 Task: Start in the project BayTech the sprint 'API Management Sprint', with a duration of 2 weeks. Start in the project BayTech the sprint 'API Management Sprint', with a duration of 1 week. Start in the project BayTech the sprint 'API Management Sprint', with a duration of 3 weeks
Action: Mouse moved to (207, 63)
Screenshot: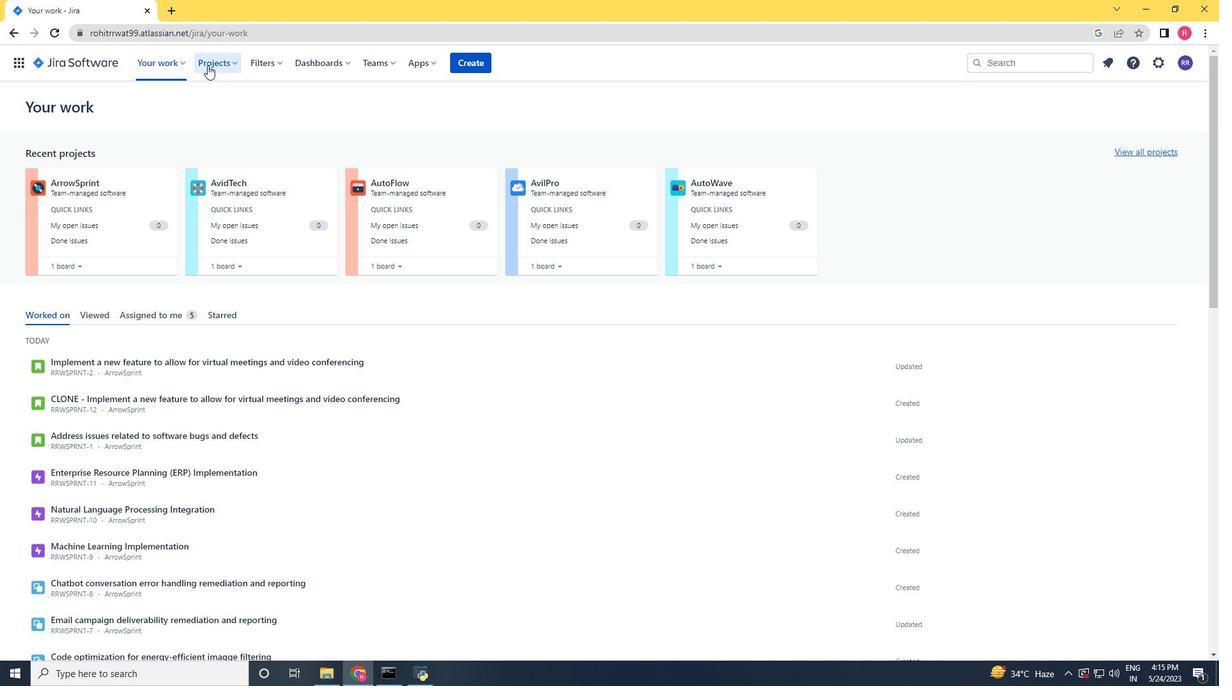 
Action: Mouse pressed left at (207, 63)
Screenshot: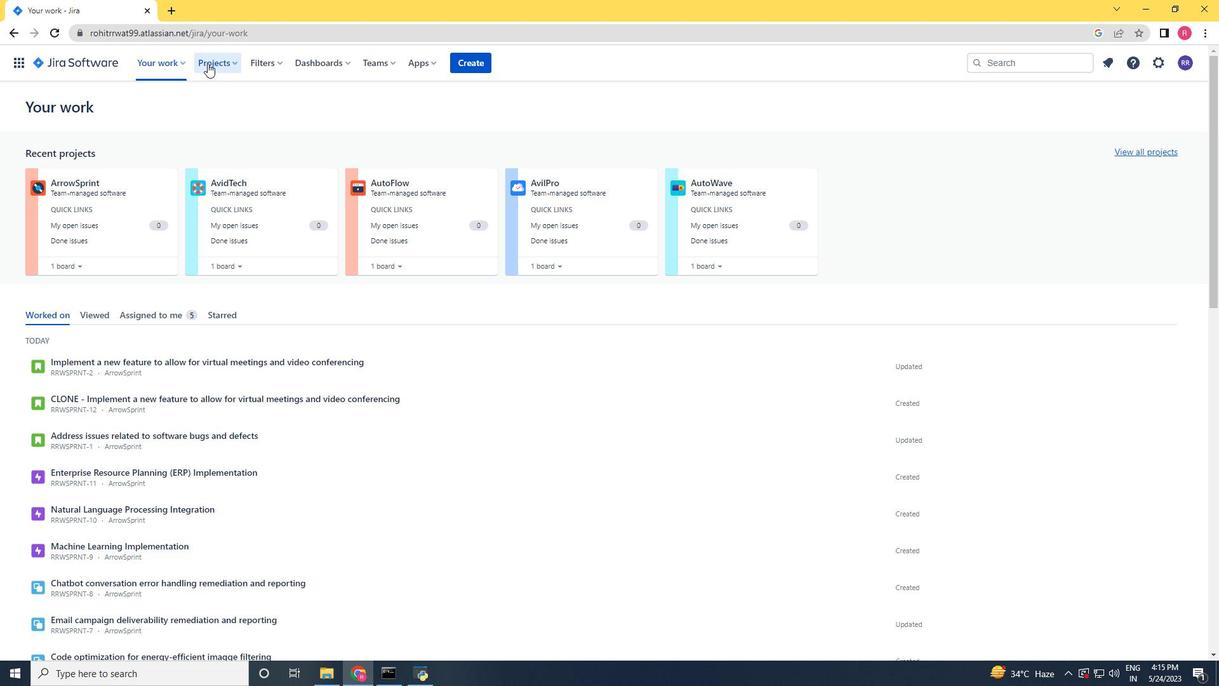 
Action: Mouse moved to (227, 123)
Screenshot: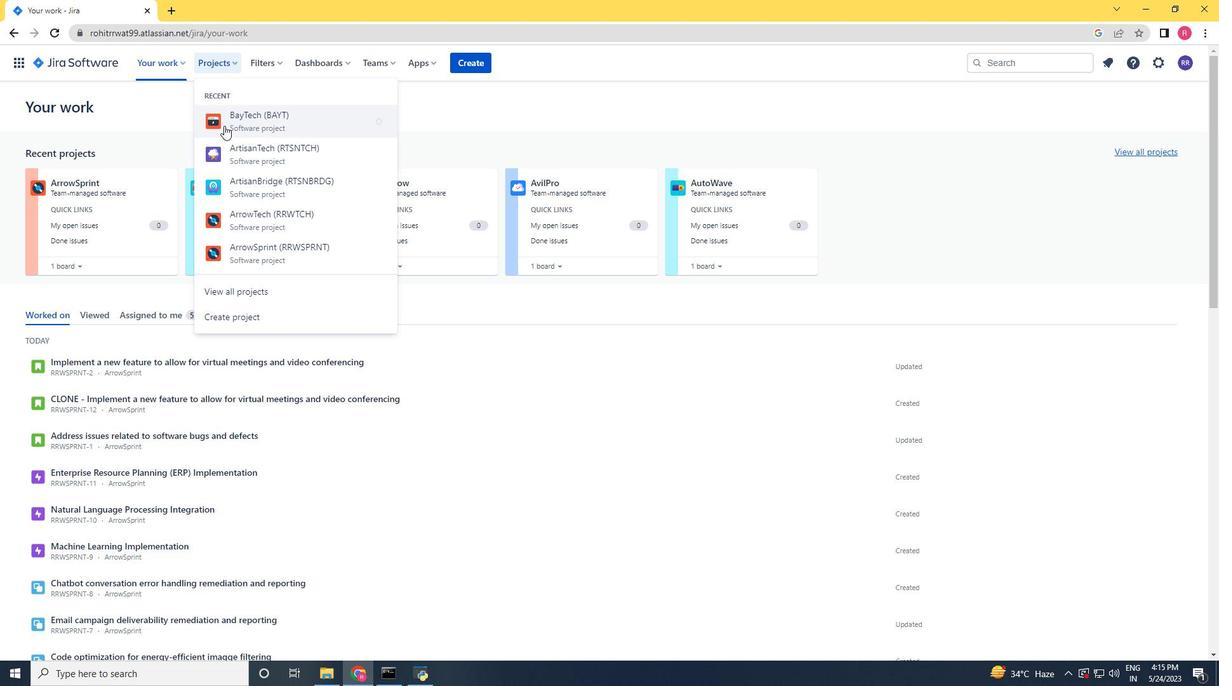 
Action: Mouse pressed left at (227, 123)
Screenshot: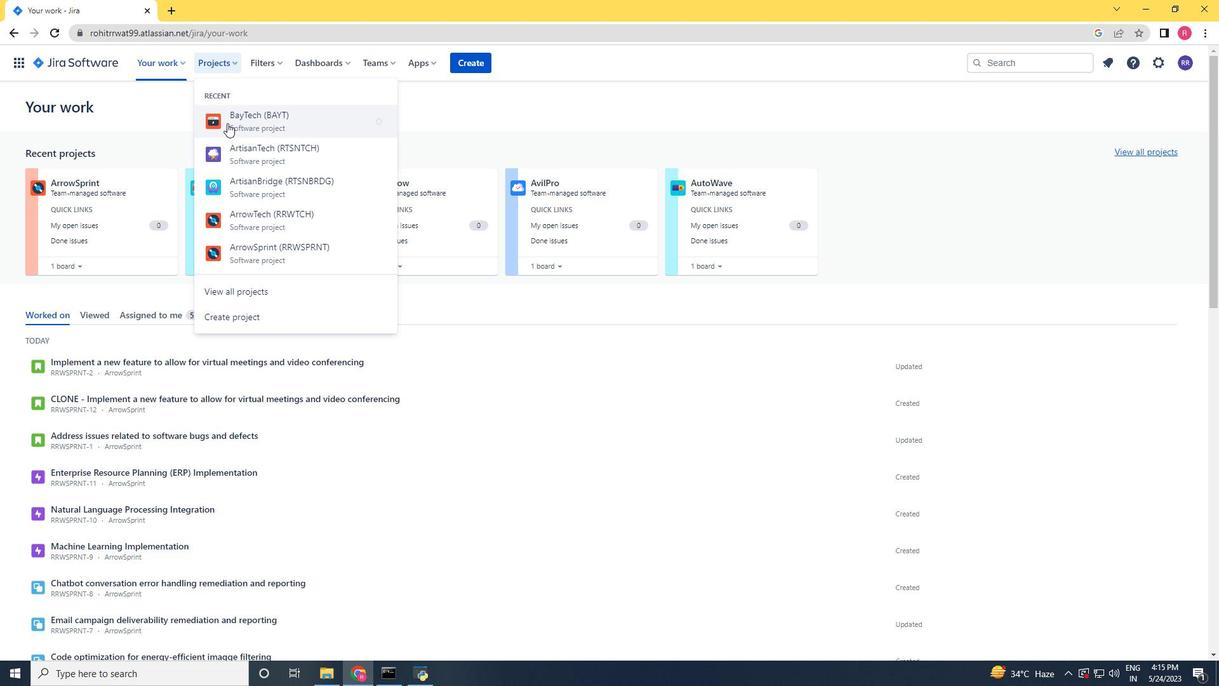 
Action: Mouse moved to (62, 195)
Screenshot: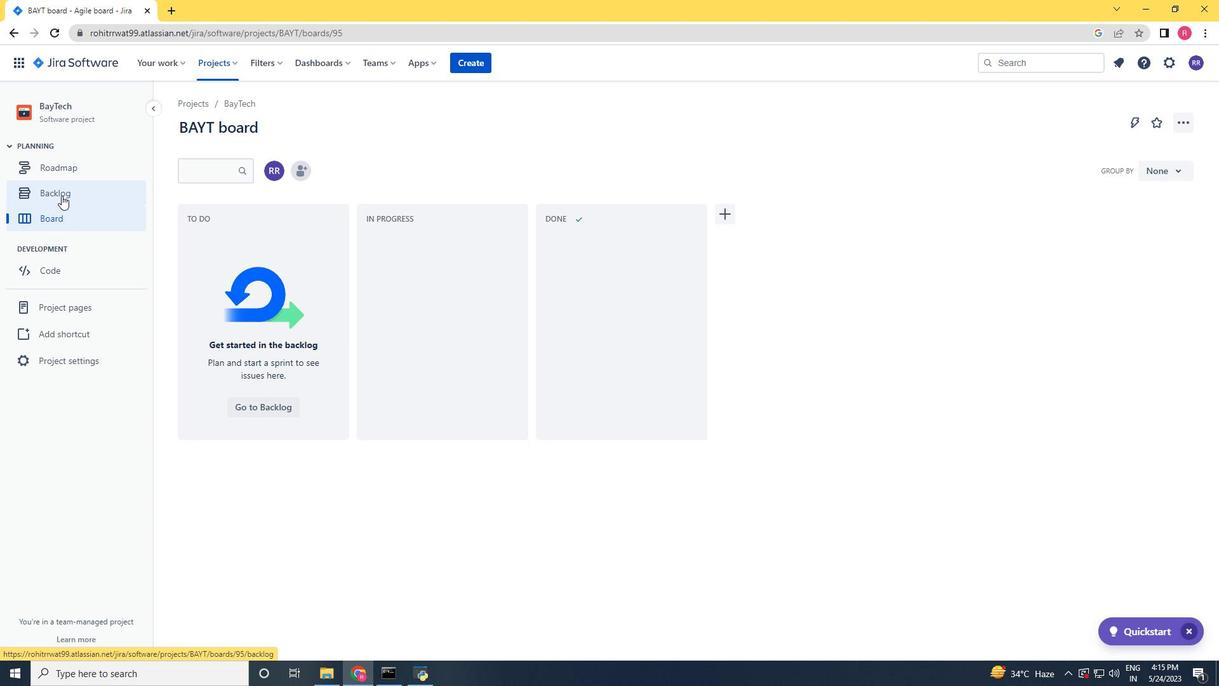 
Action: Mouse pressed left at (62, 195)
Screenshot: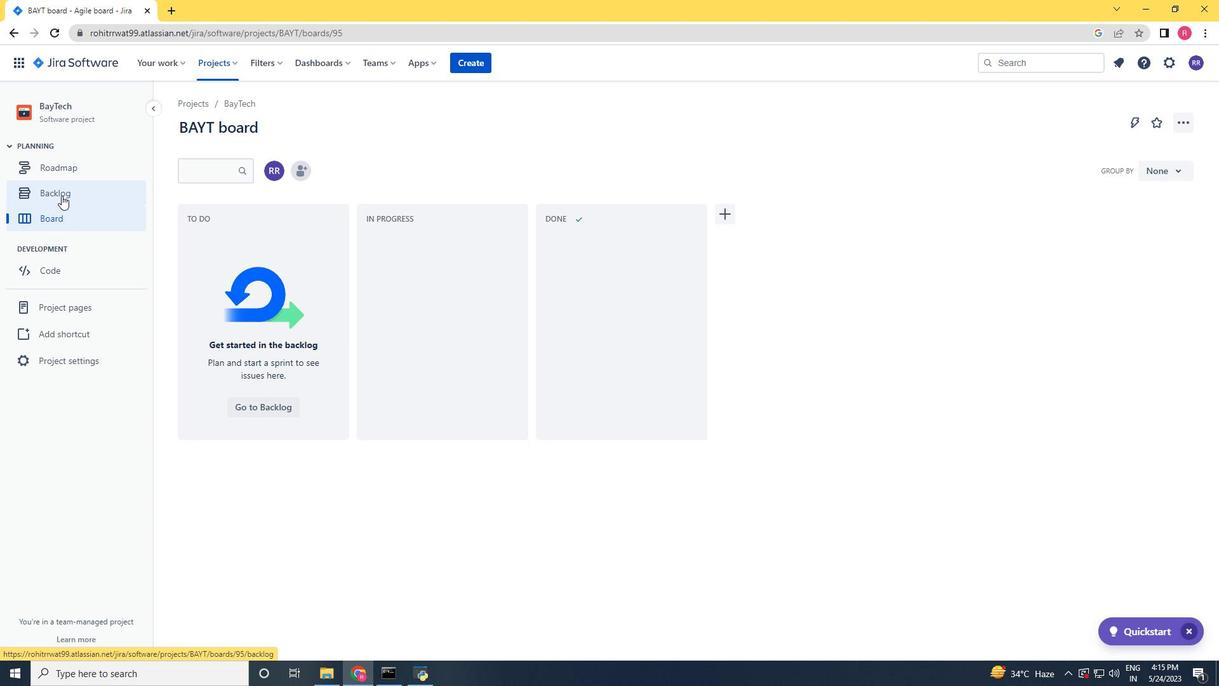 
Action: Mouse moved to (1102, 197)
Screenshot: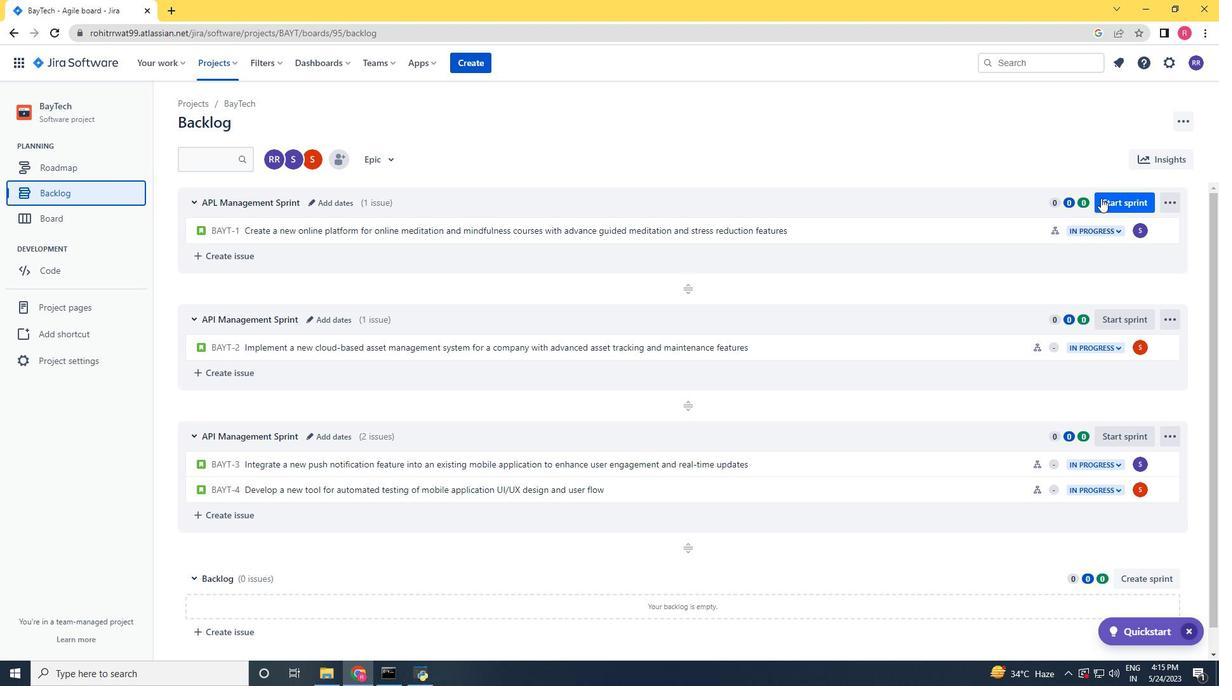 
Action: Mouse pressed left at (1102, 197)
Screenshot: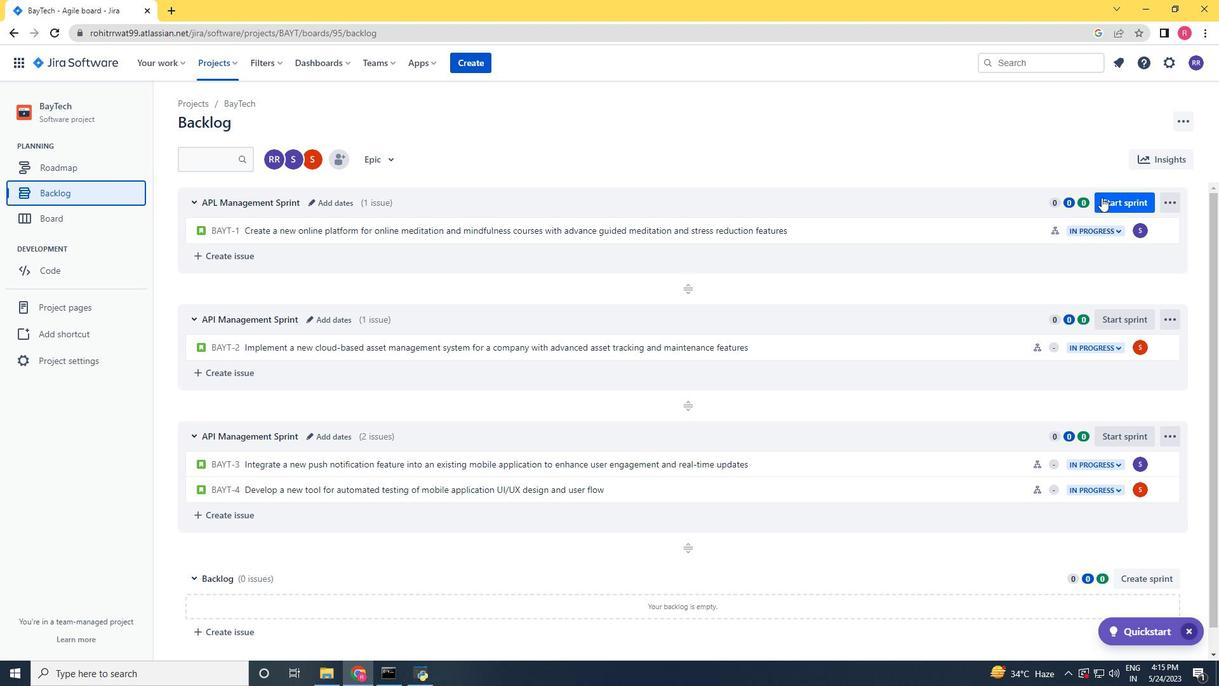 
Action: Mouse moved to (541, 220)
Screenshot: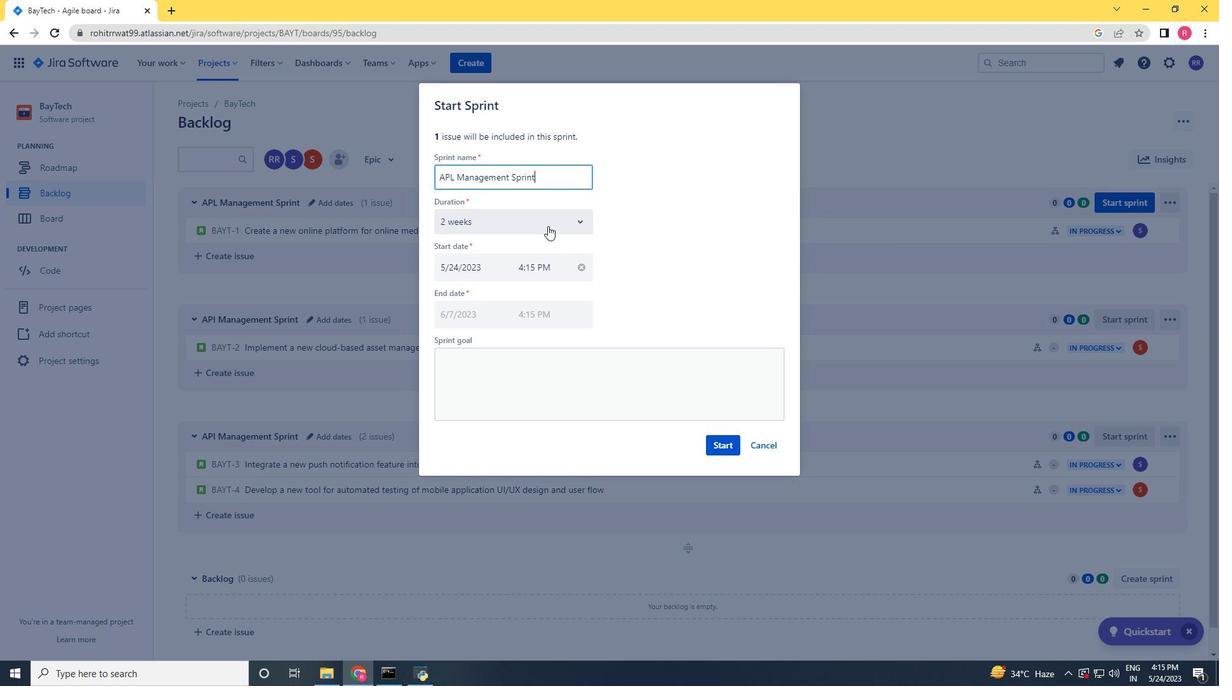 
Action: Mouse pressed left at (541, 220)
Screenshot: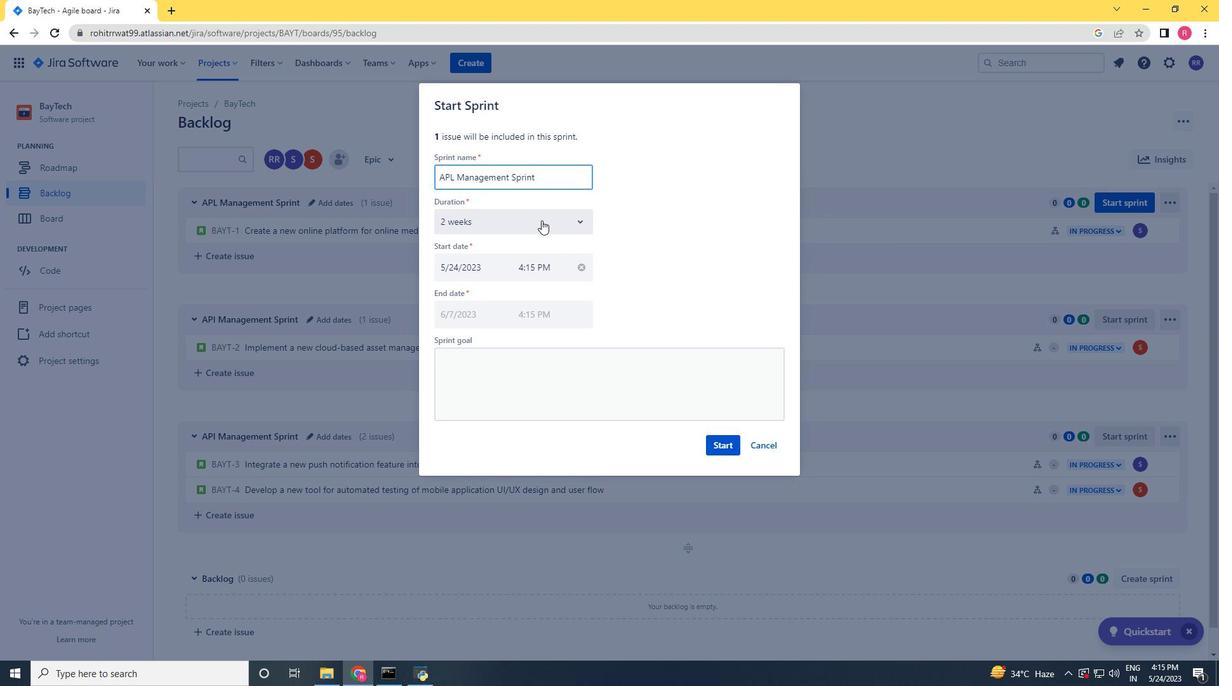 
Action: Mouse moved to (502, 275)
Screenshot: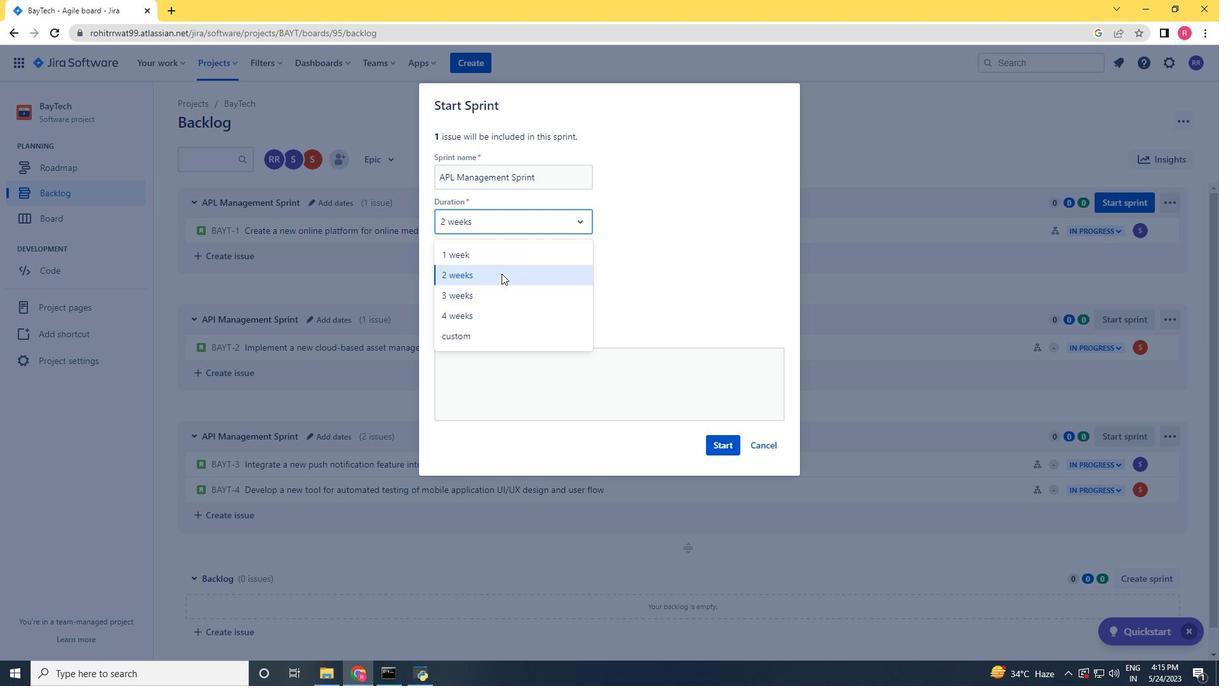 
Action: Mouse pressed left at (502, 275)
Screenshot: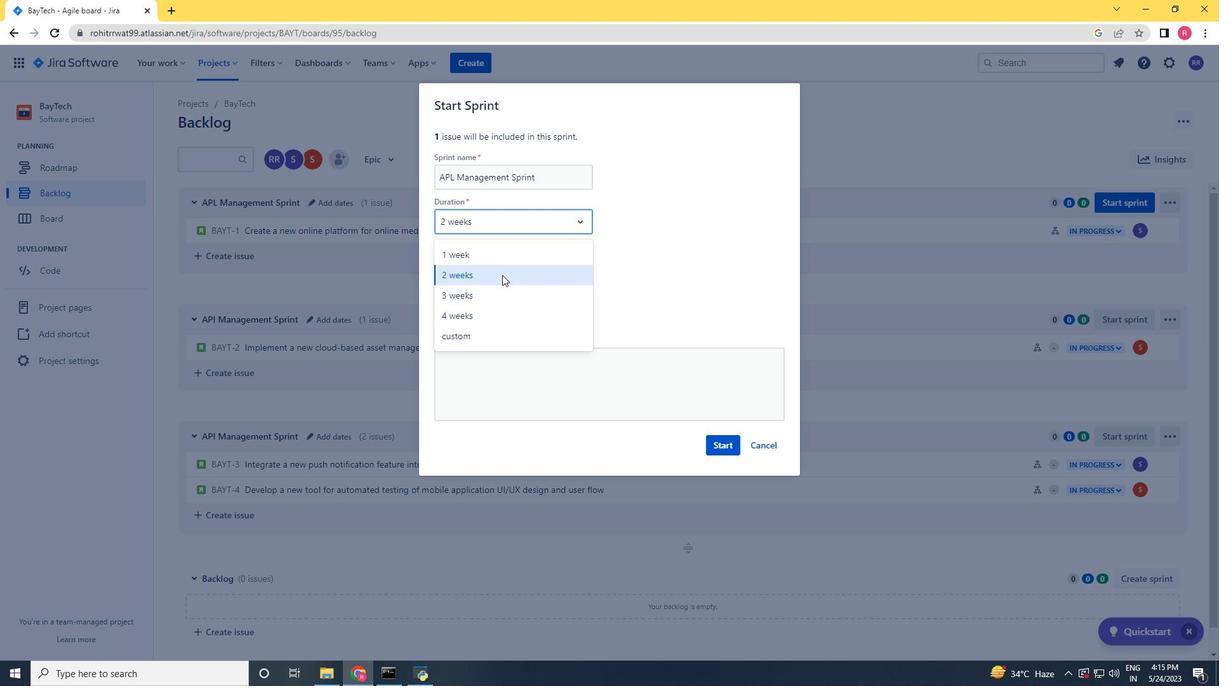 
Action: Mouse moved to (724, 440)
Screenshot: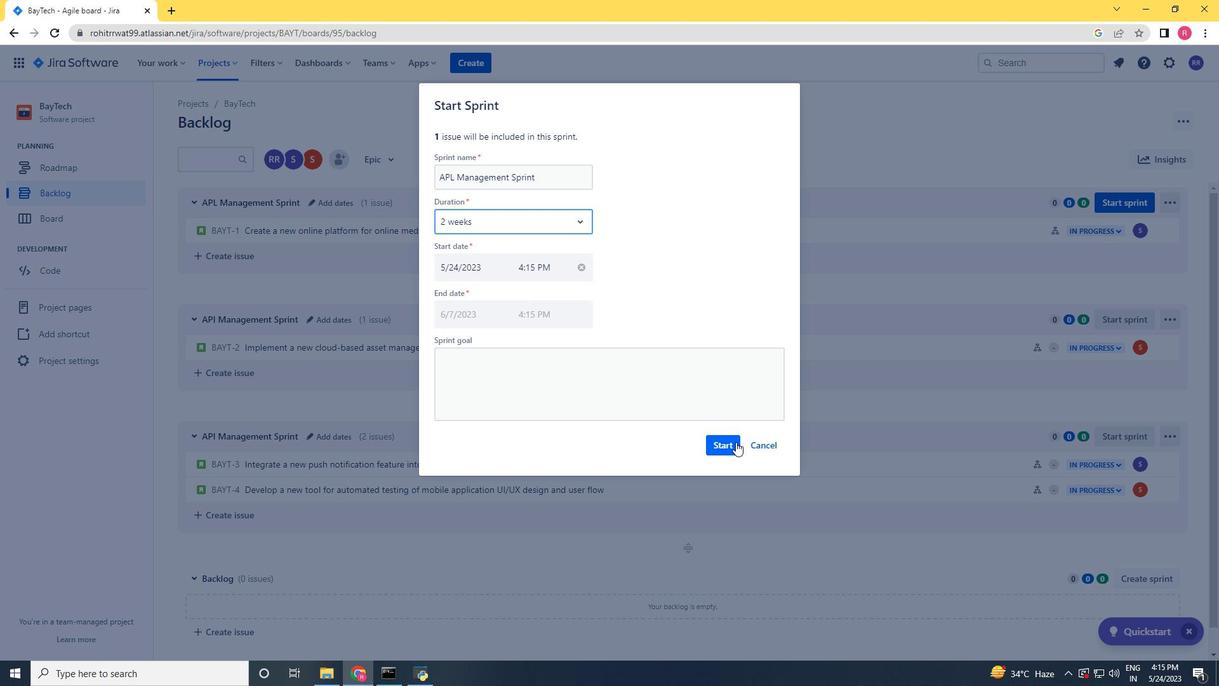 
Action: Mouse pressed left at (724, 440)
Screenshot: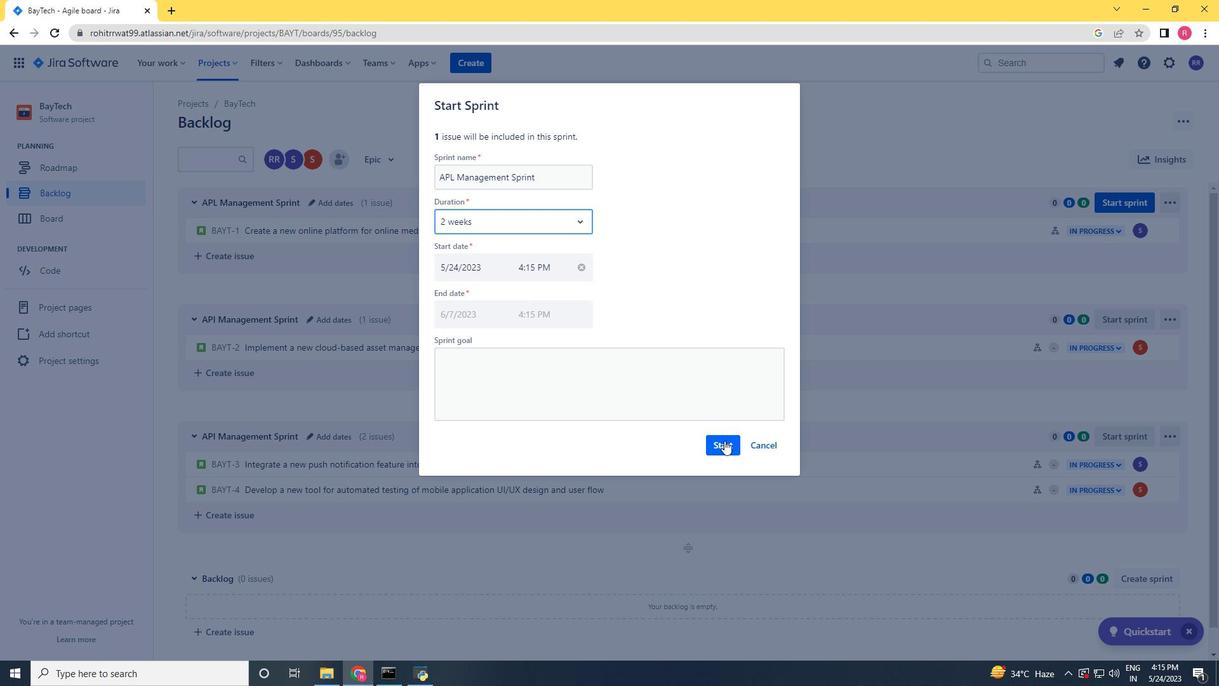 
Action: Mouse moved to (68, 198)
Screenshot: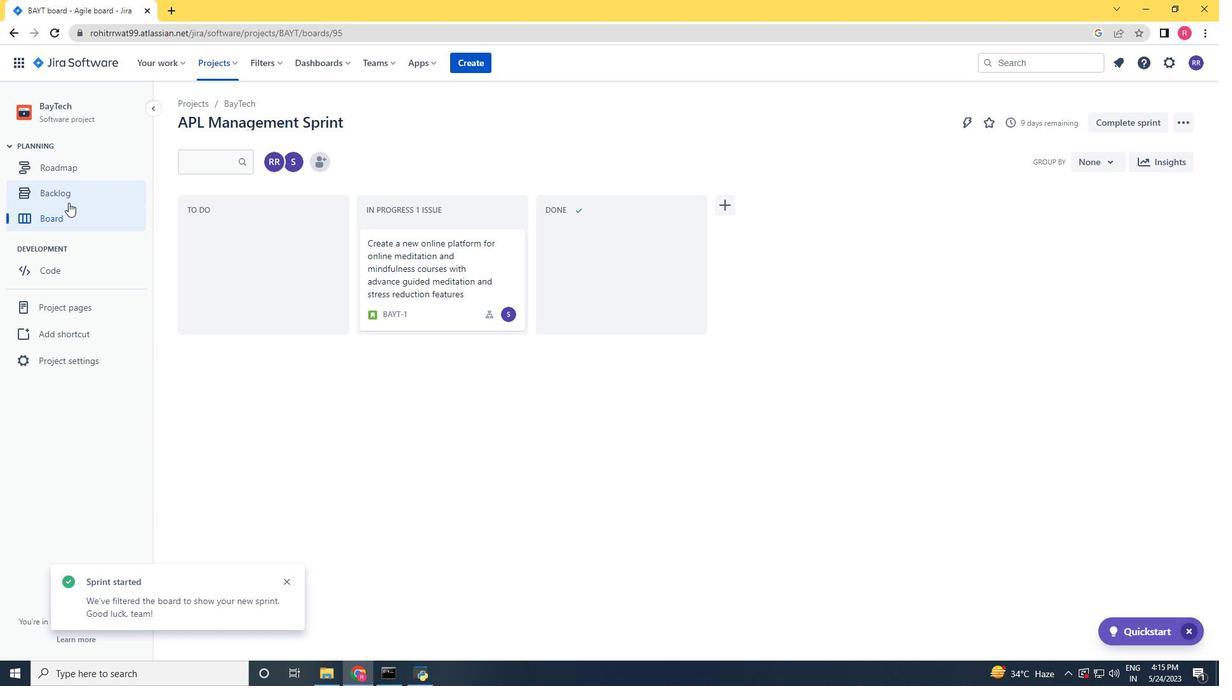 
Action: Mouse pressed left at (68, 198)
Screenshot: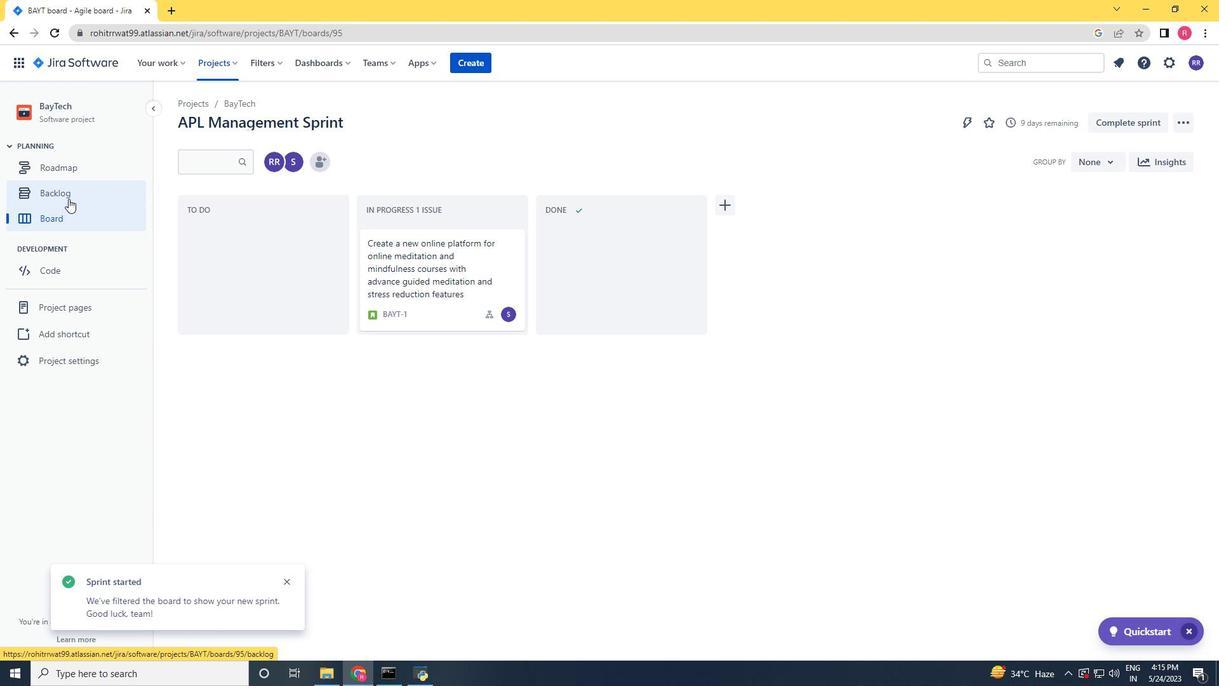 
Action: Mouse moved to (1129, 325)
Screenshot: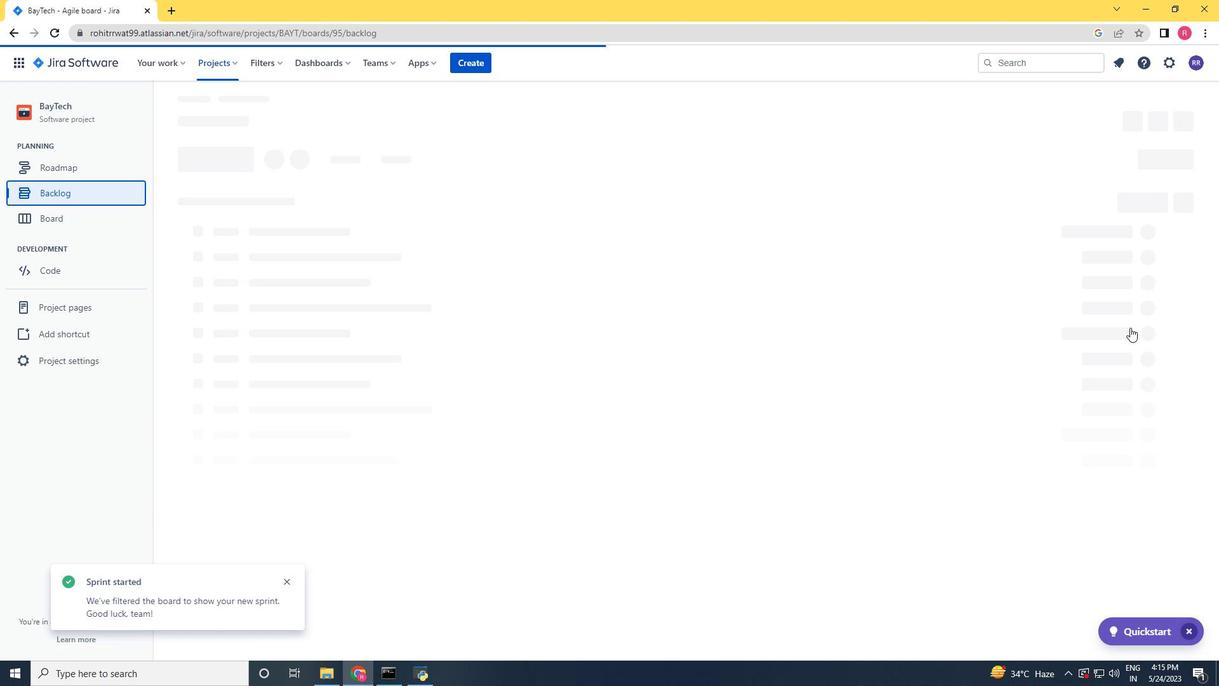 
Action: Mouse scrolled (1129, 325) with delta (0, 0)
Screenshot: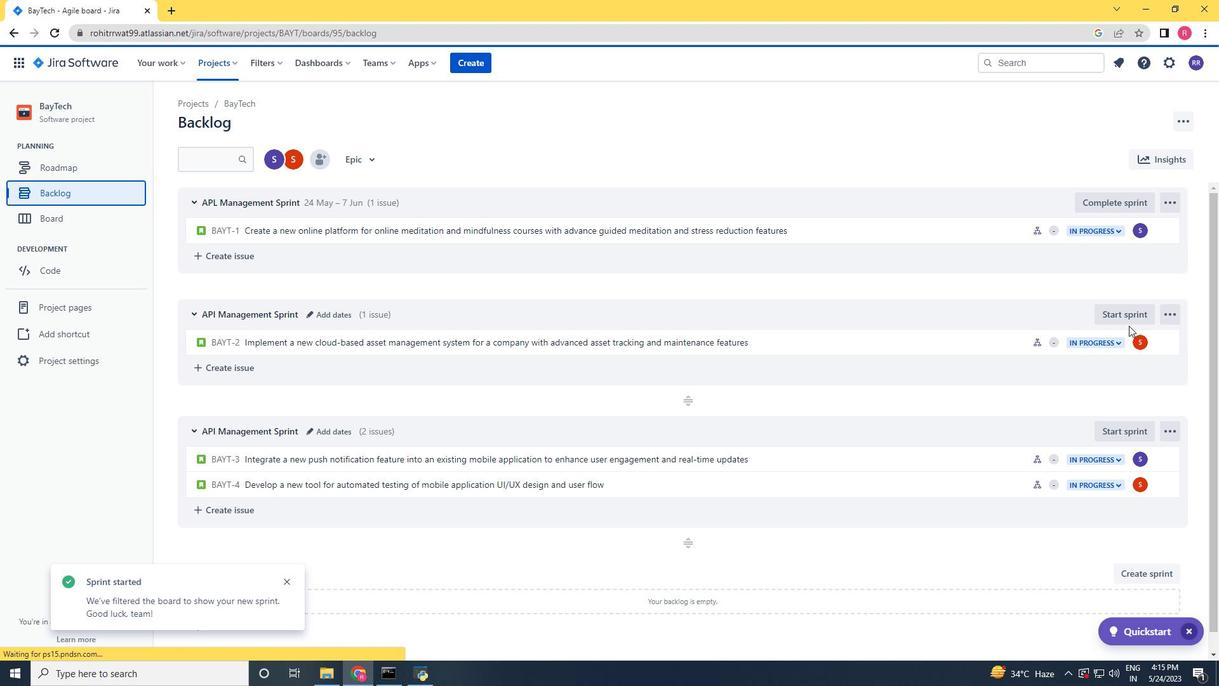 
Action: Mouse scrolled (1129, 325) with delta (0, 0)
Screenshot: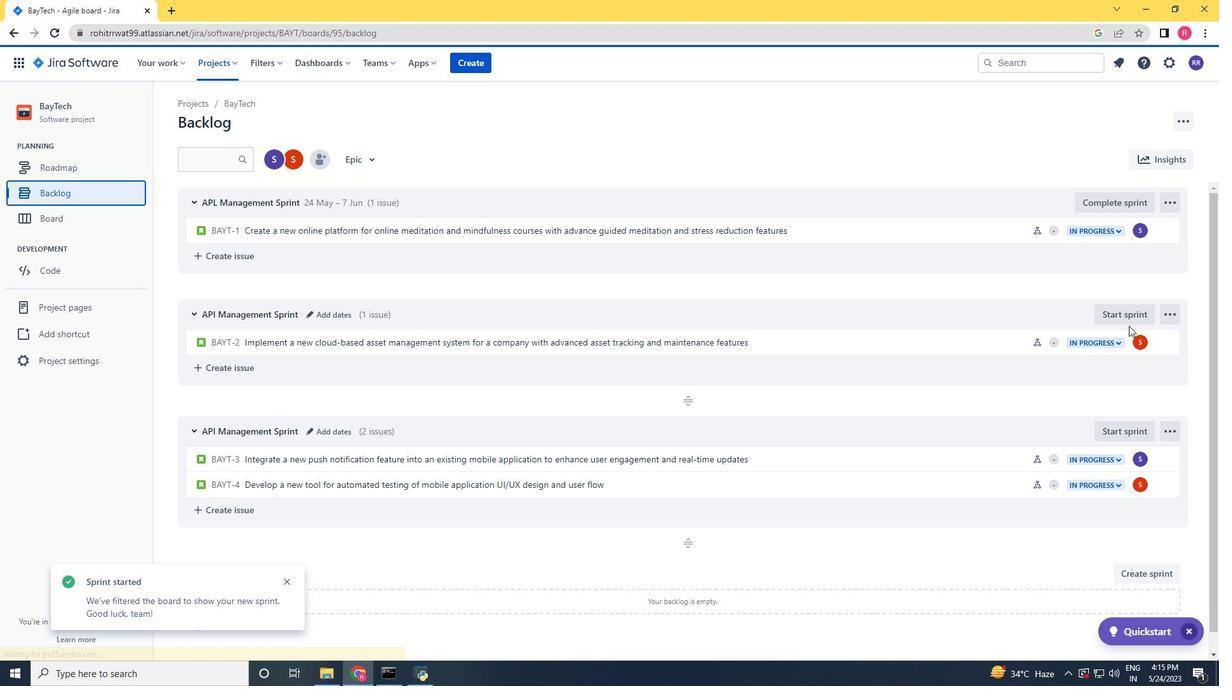 
Action: Mouse scrolled (1129, 325) with delta (0, 0)
Screenshot: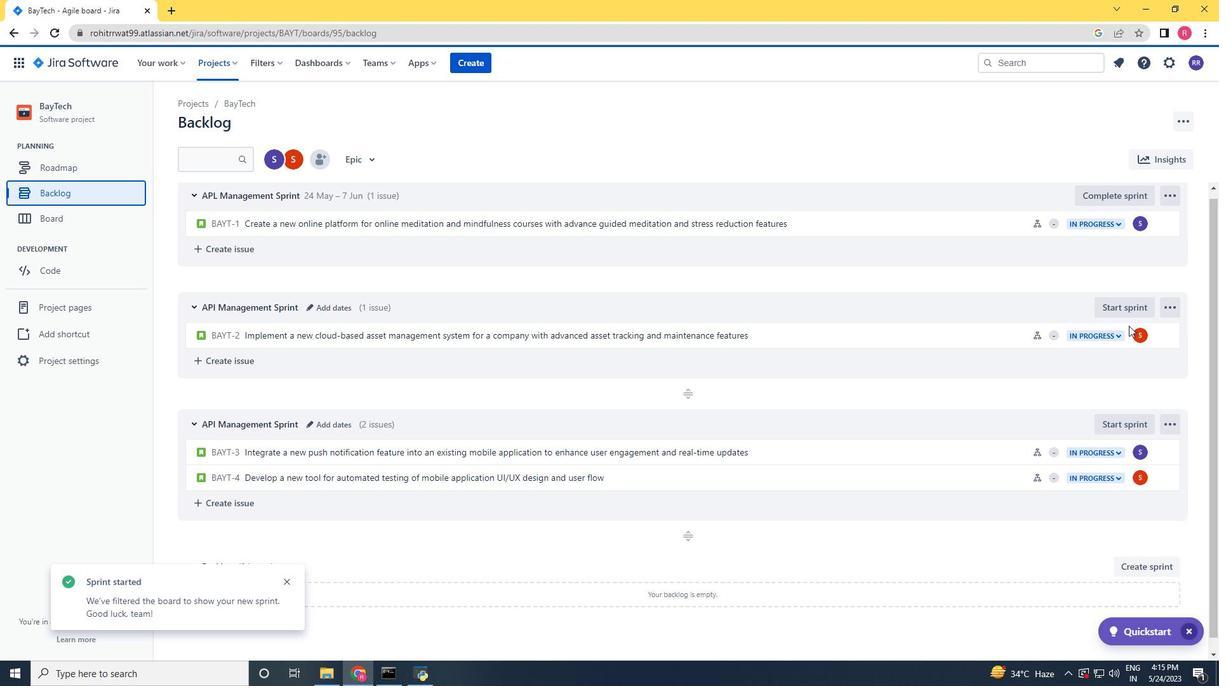 
Action: Mouse moved to (1118, 290)
Screenshot: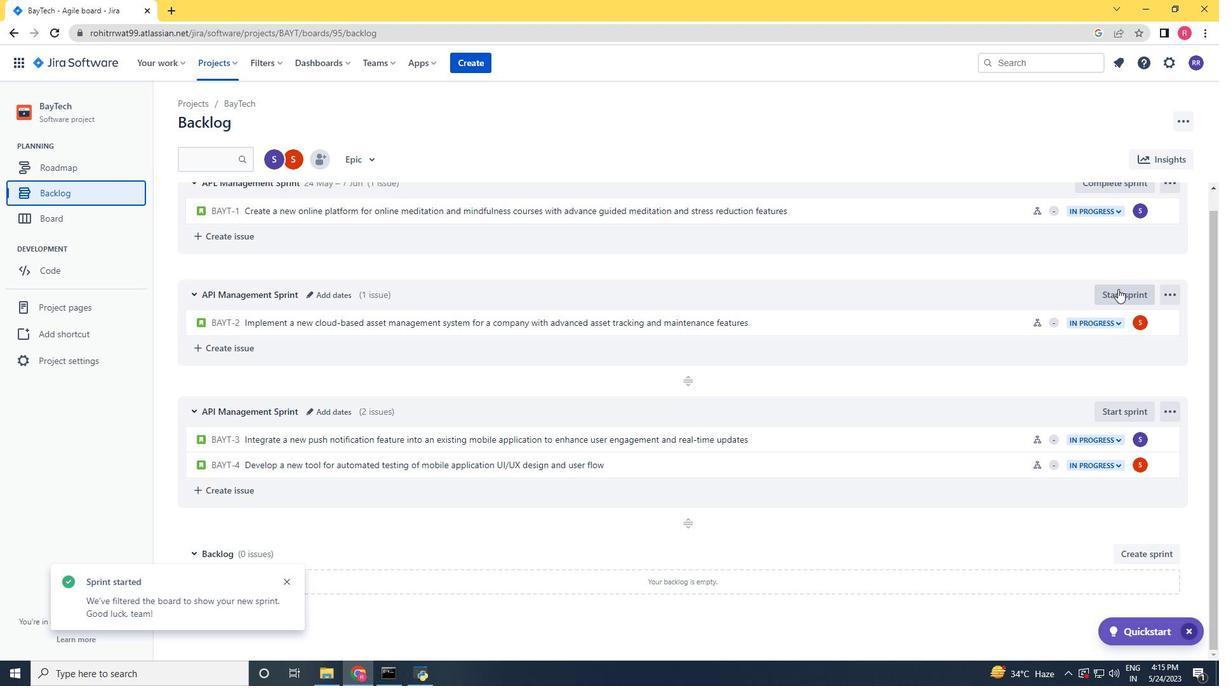 
Action: Mouse pressed left at (1118, 290)
Screenshot: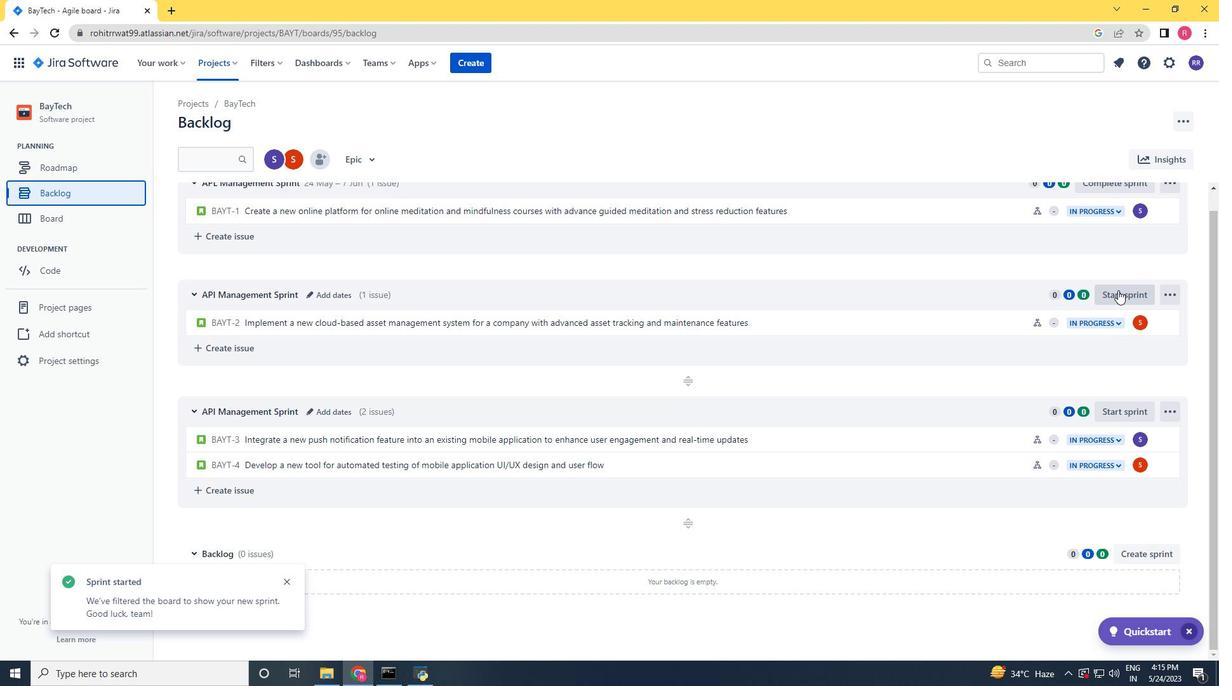 
Action: Mouse moved to (550, 220)
Screenshot: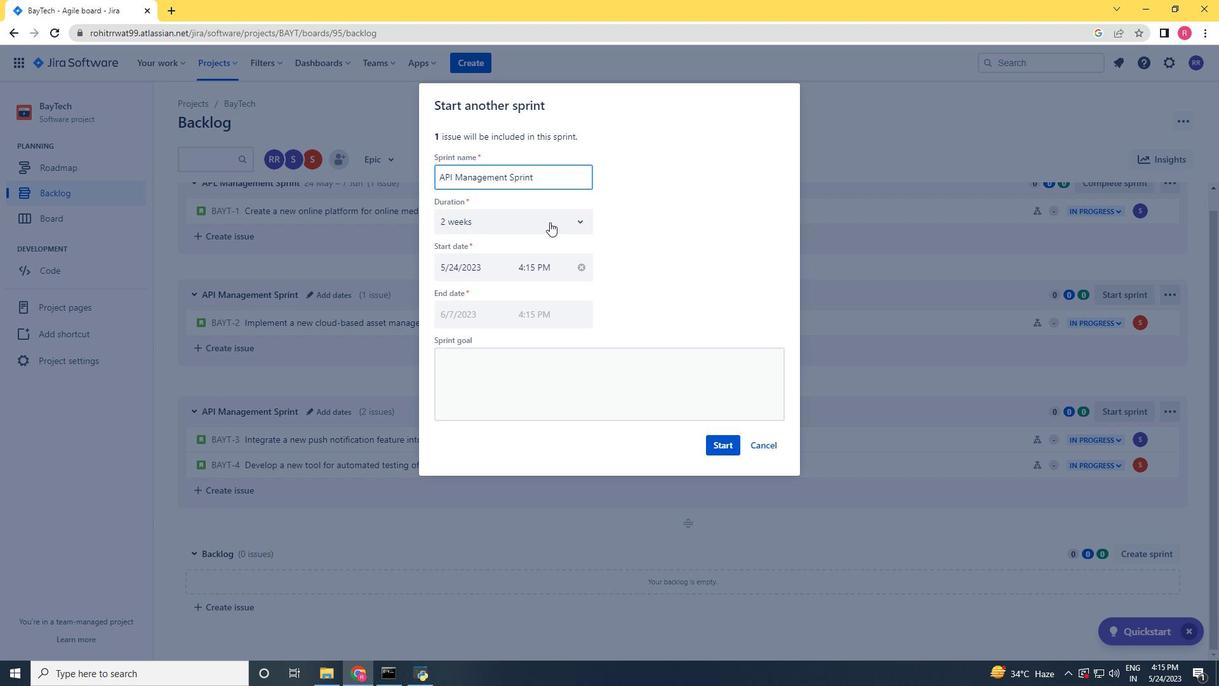 
Action: Mouse pressed left at (550, 220)
Screenshot: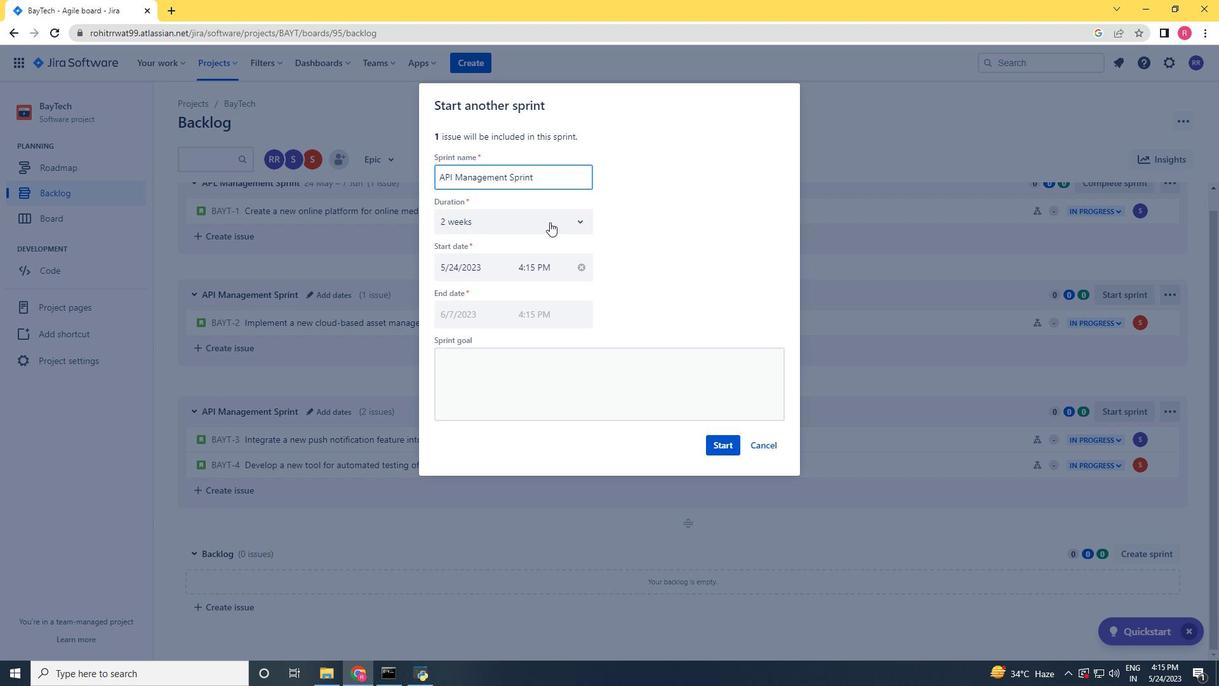 
Action: Mouse moved to (488, 259)
Screenshot: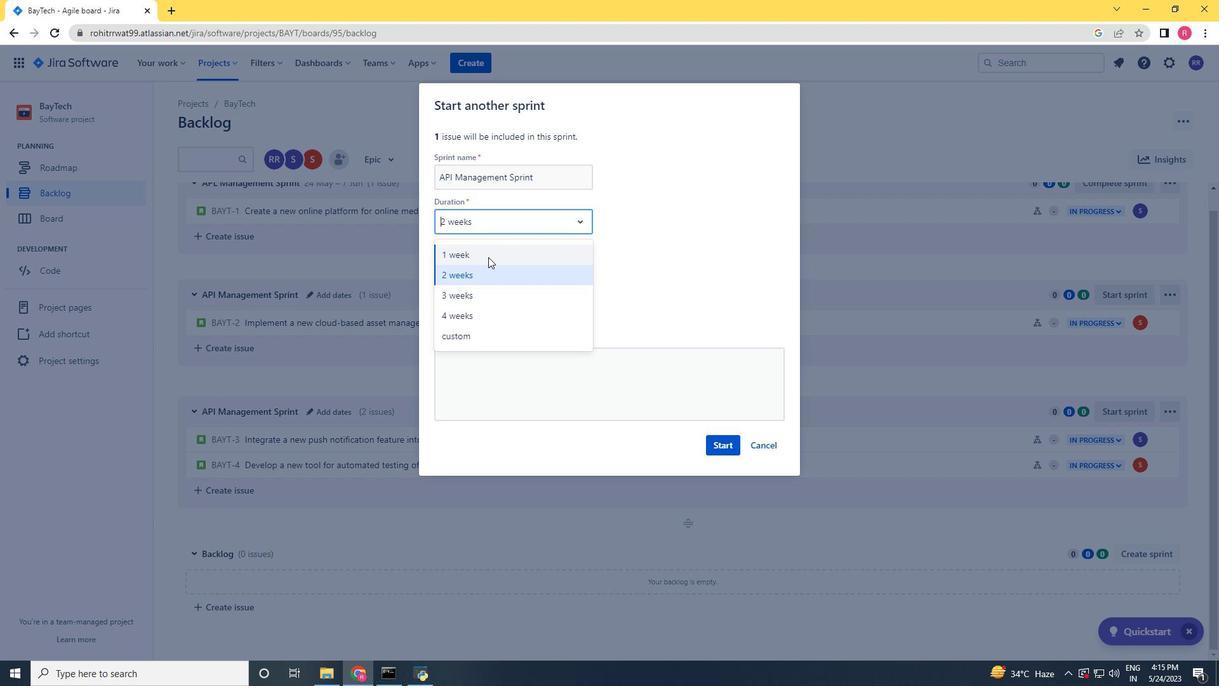 
Action: Mouse pressed left at (488, 259)
Screenshot: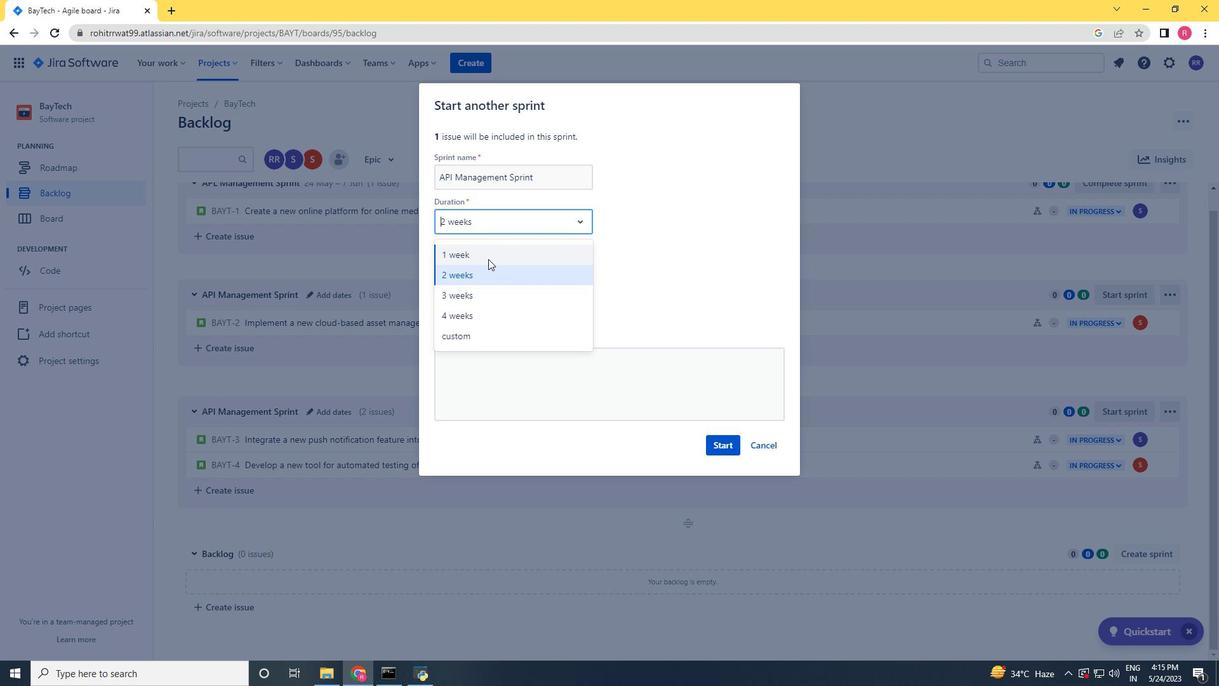 
Action: Mouse moved to (725, 451)
Screenshot: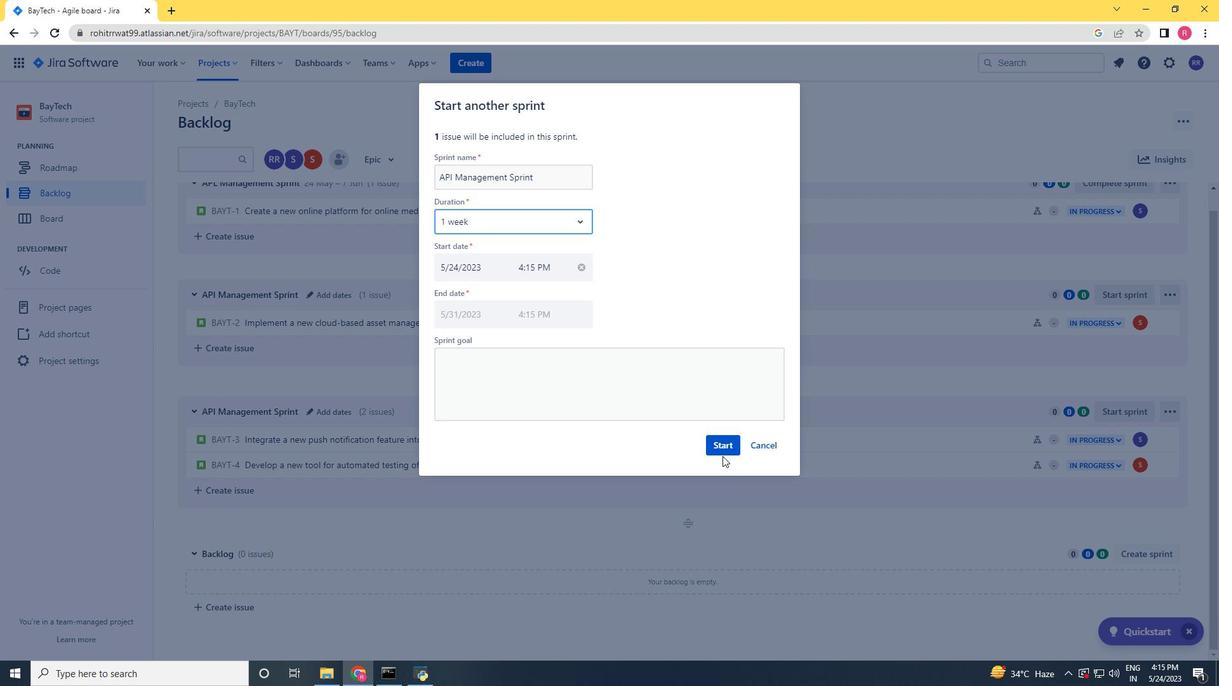 
Action: Mouse pressed left at (725, 451)
Screenshot: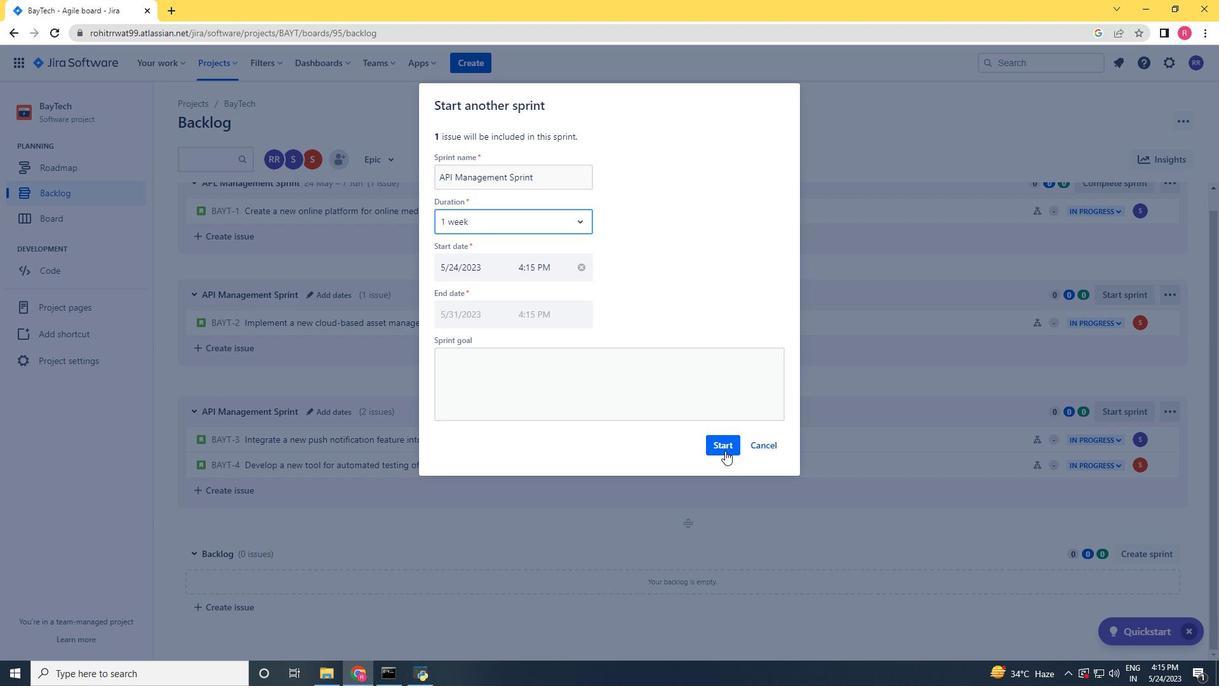 
Action: Mouse moved to (511, 412)
Screenshot: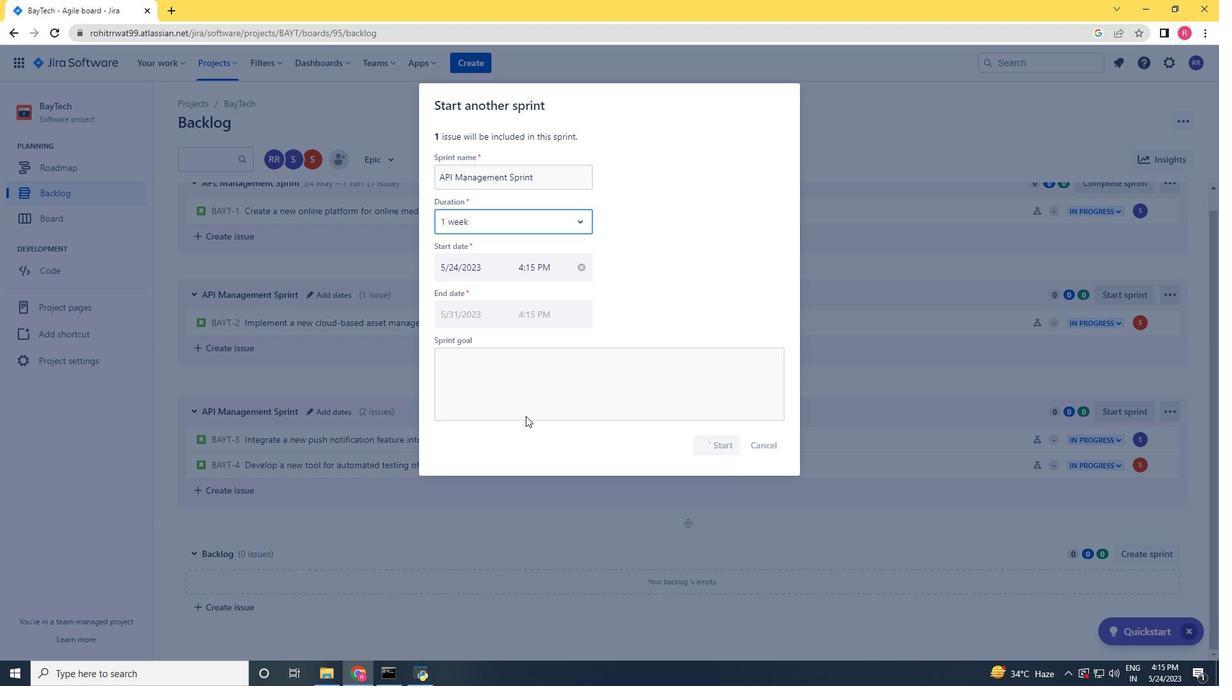 
Action: Mouse scrolled (511, 412) with delta (0, 0)
Screenshot: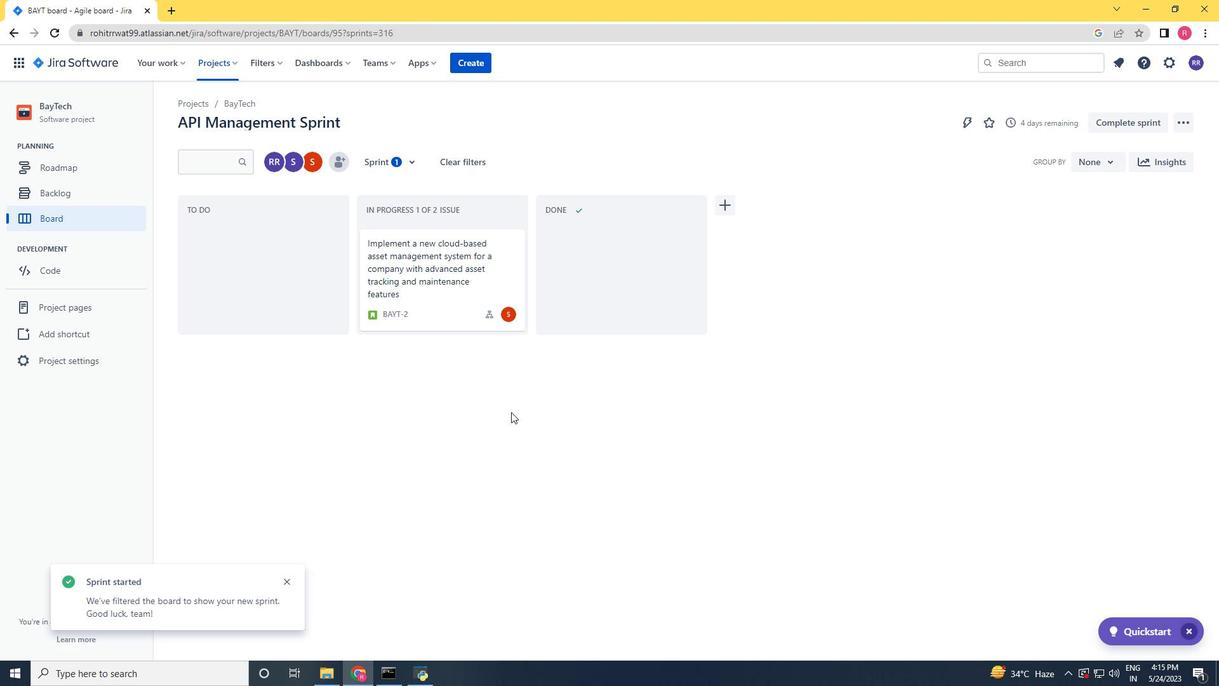 
Action: Mouse scrolled (511, 412) with delta (0, 0)
Screenshot: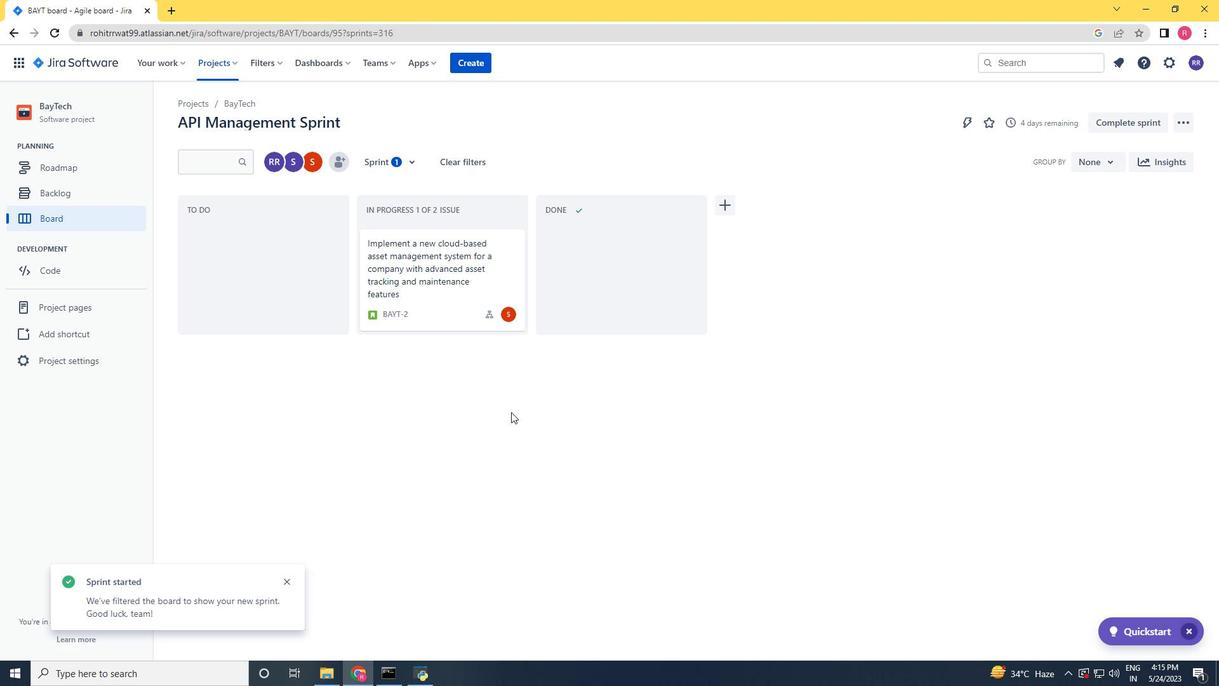 
Action: Mouse scrolled (511, 412) with delta (0, 0)
Screenshot: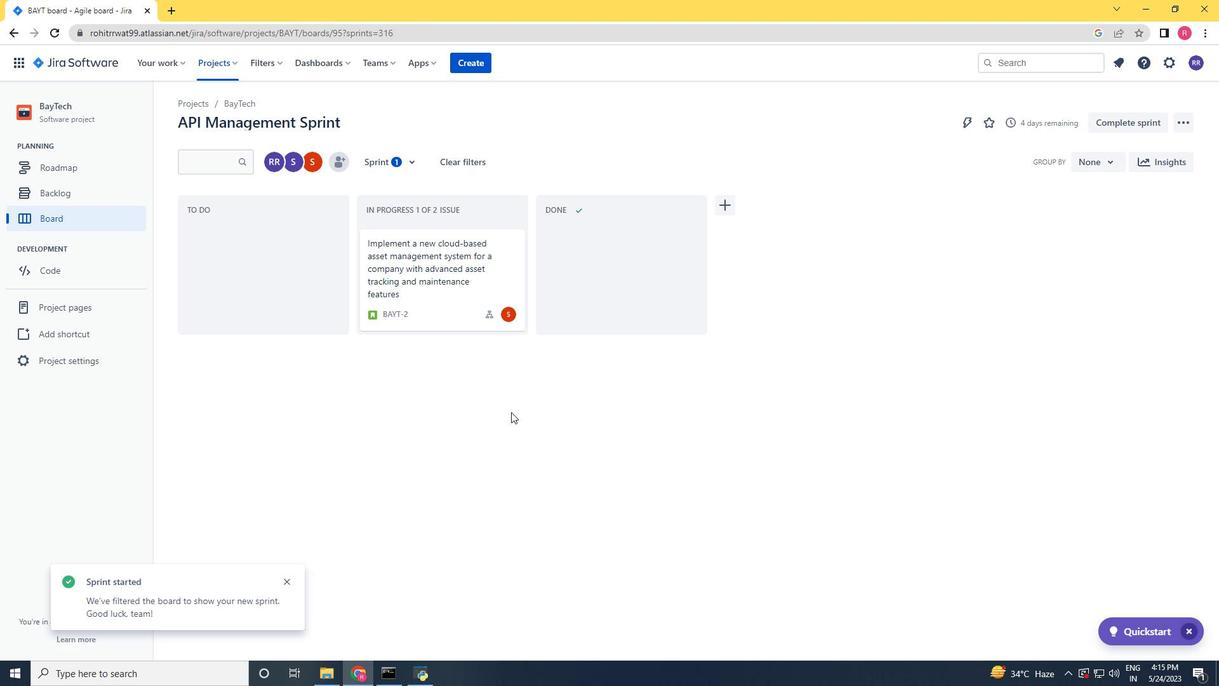 
Action: Mouse scrolled (511, 411) with delta (0, 0)
Screenshot: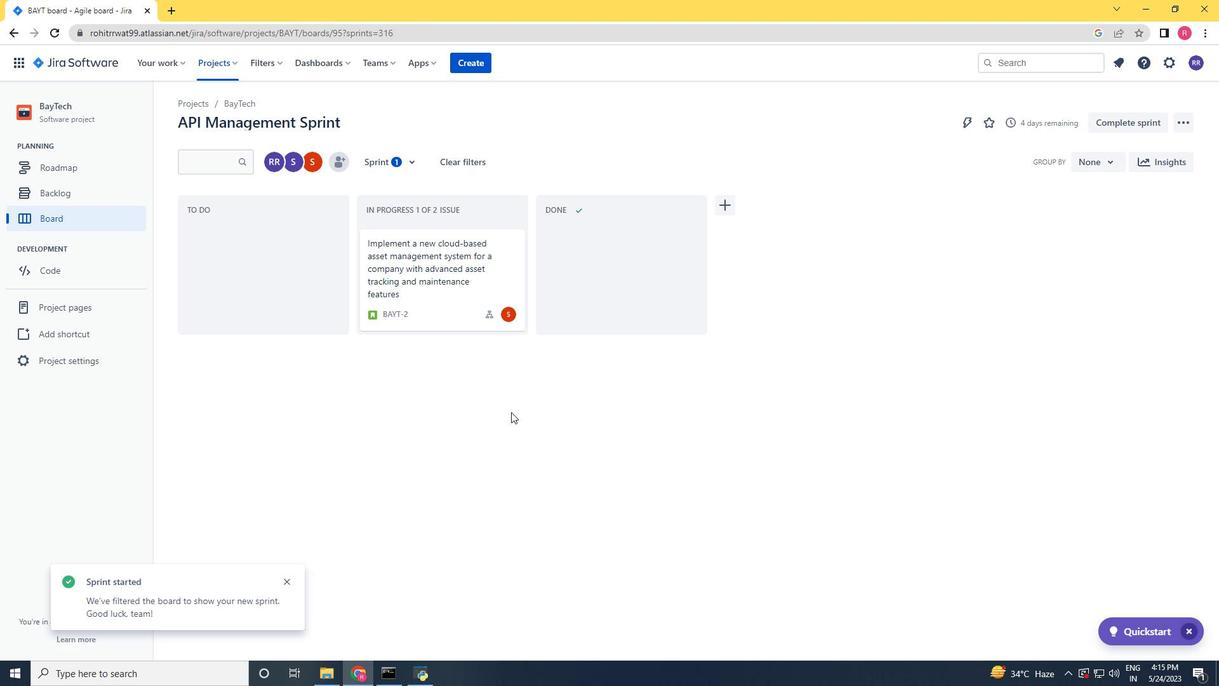 
Action: Mouse scrolled (511, 411) with delta (0, 0)
Screenshot: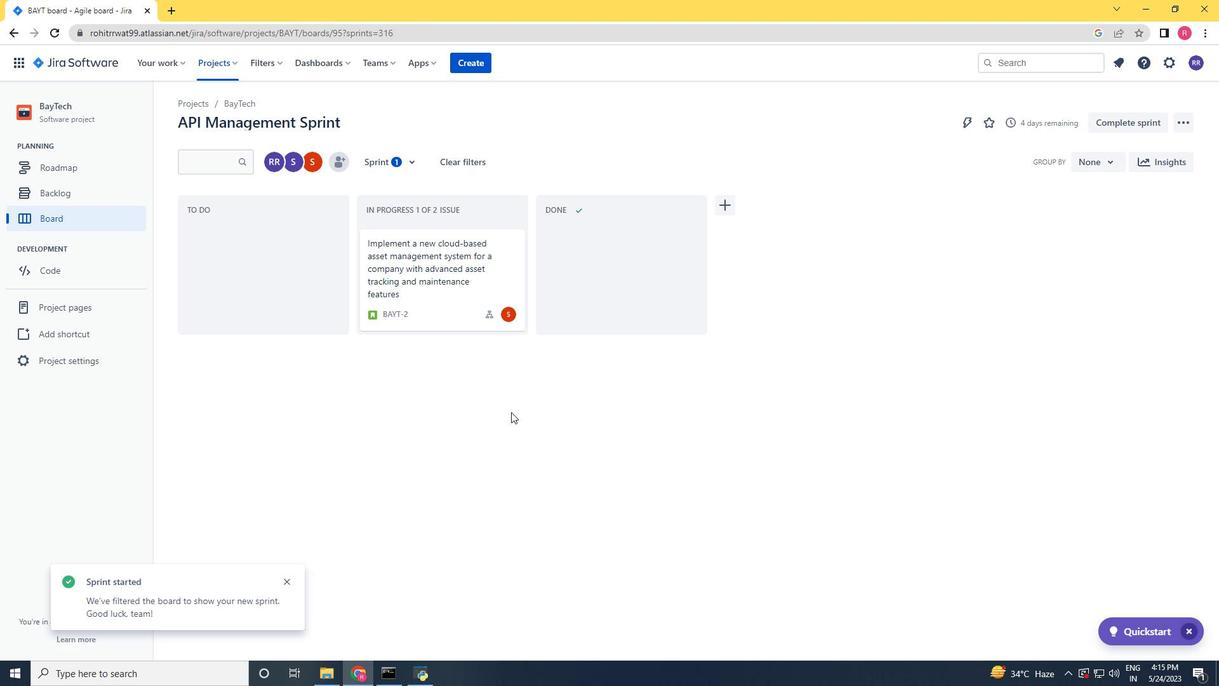 
Action: Mouse moved to (69, 191)
Screenshot: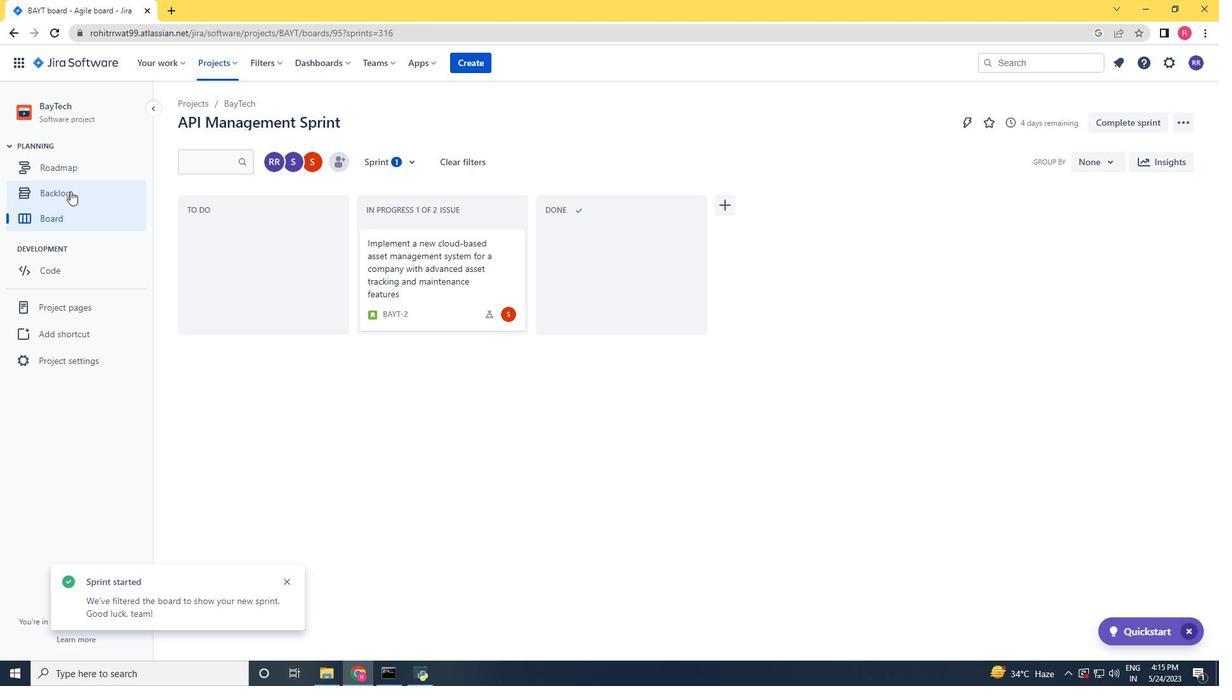
Action: Mouse pressed left at (69, 191)
Screenshot: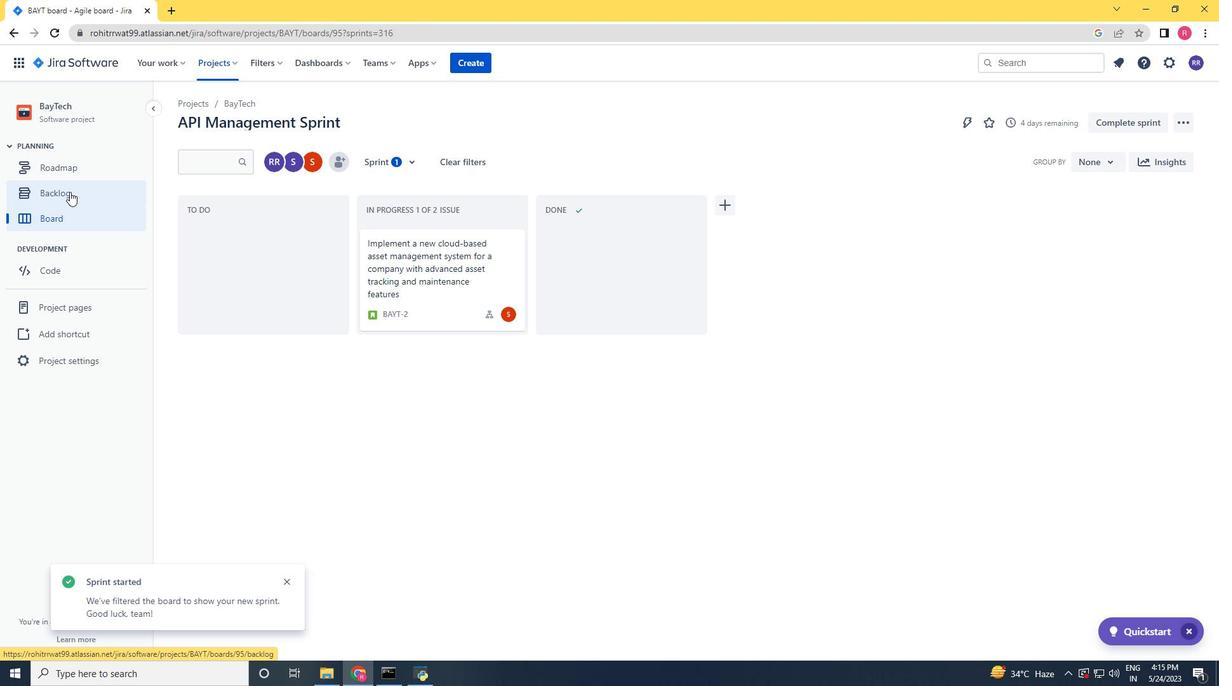 
Action: Mouse moved to (845, 266)
Screenshot: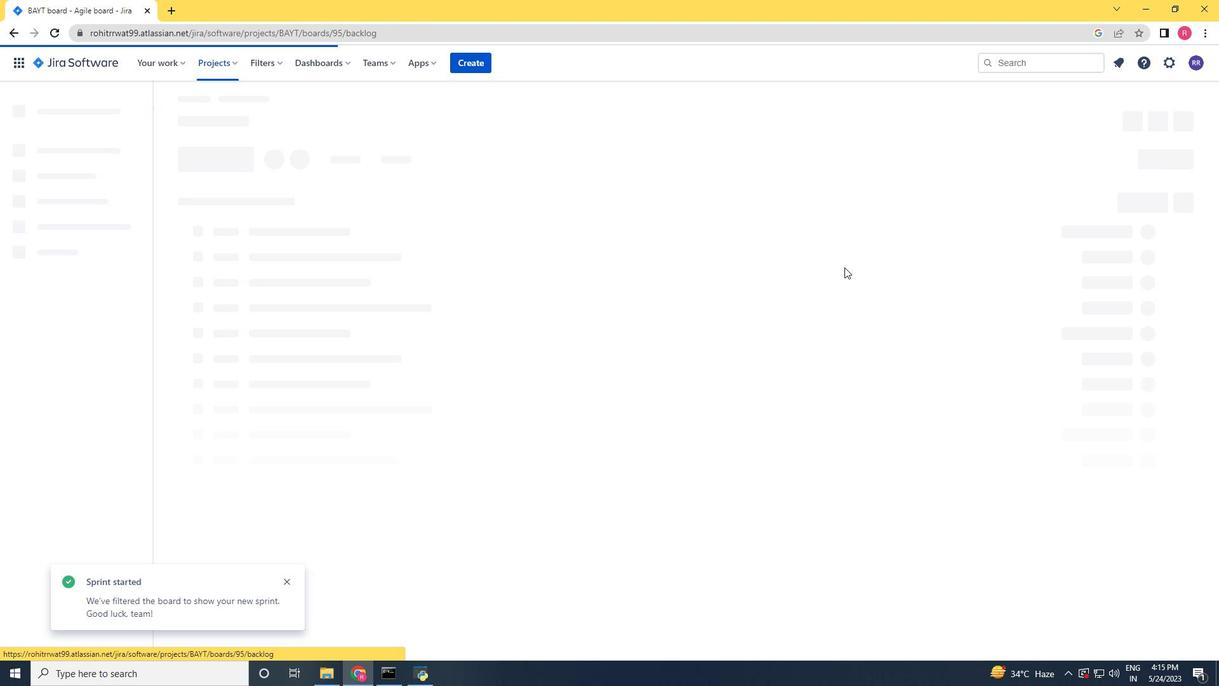 
Action: Mouse scrolled (845, 266) with delta (0, 0)
Screenshot: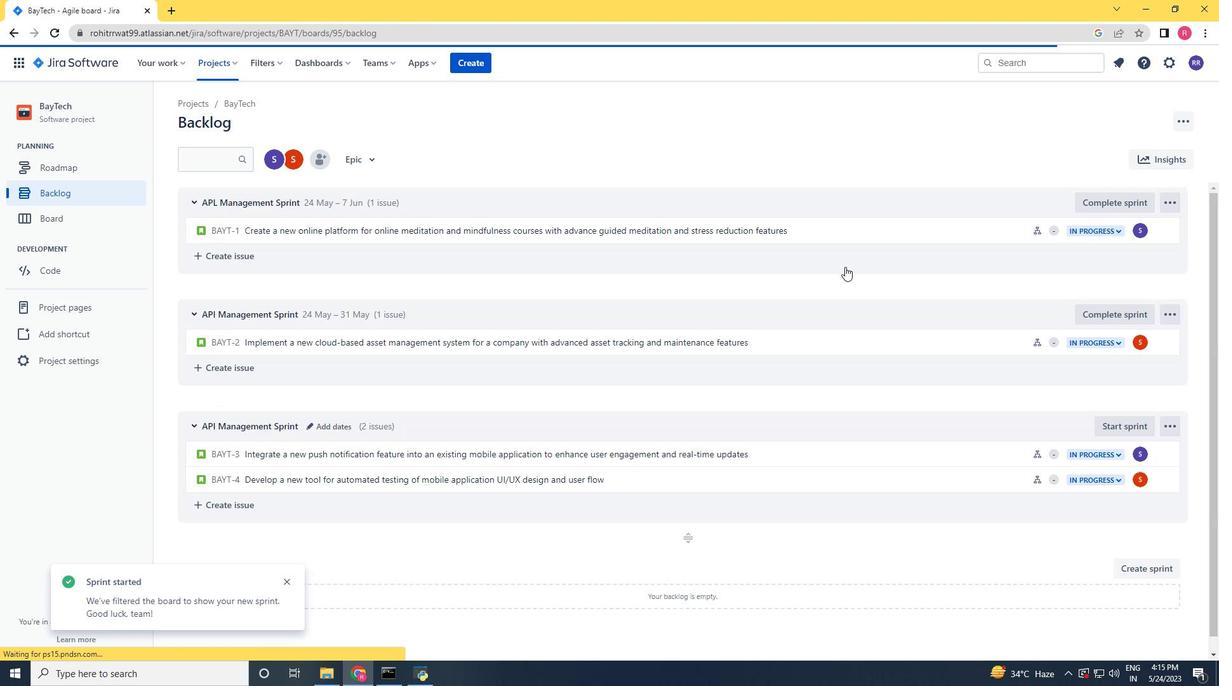 
Action: Mouse moved to (845, 266)
Screenshot: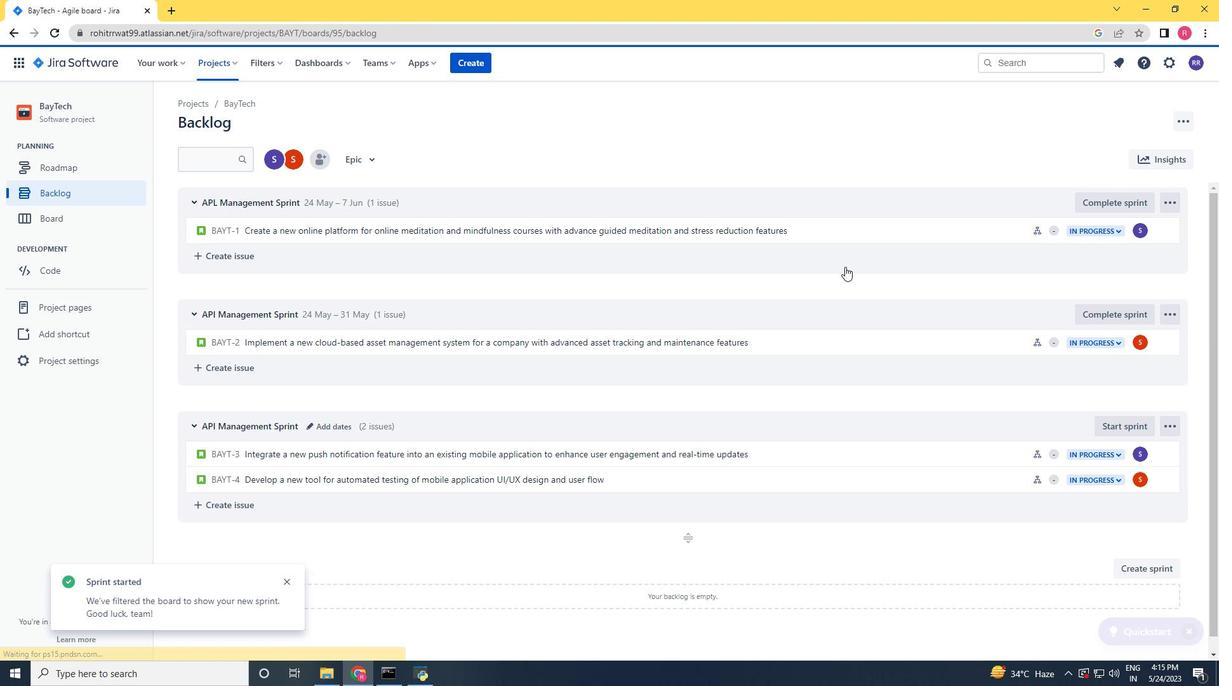 
Action: Mouse scrolled (845, 266) with delta (0, 0)
Screenshot: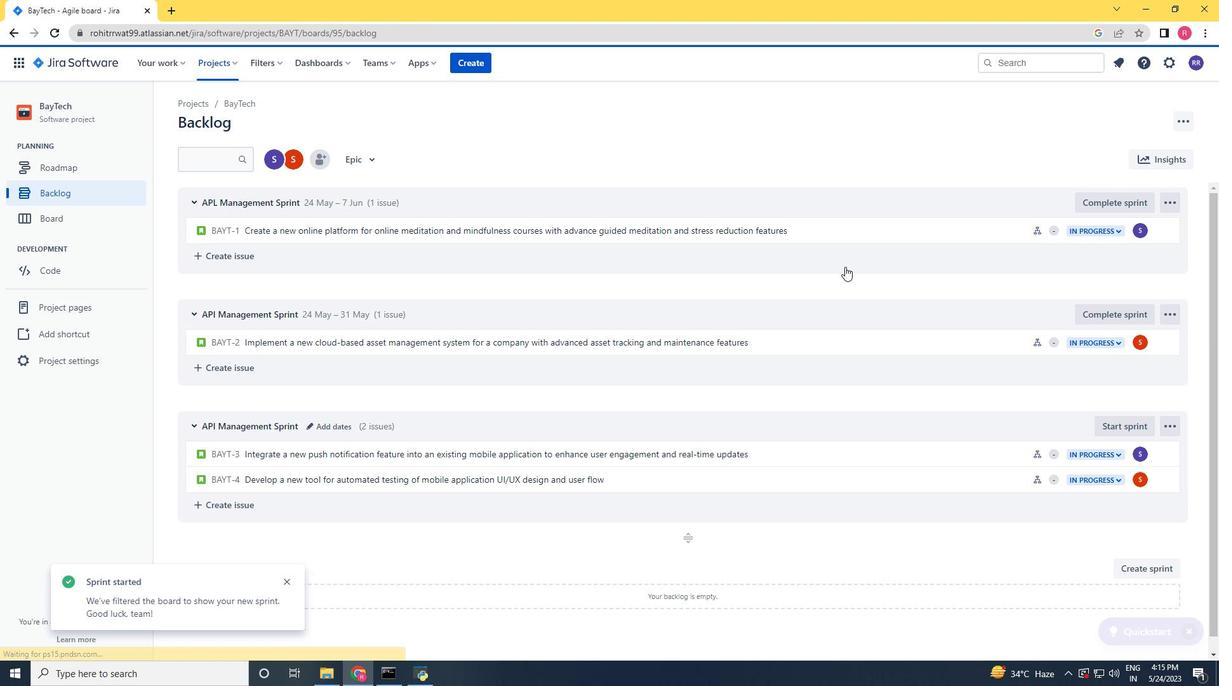 
Action: Mouse moved to (861, 277)
Screenshot: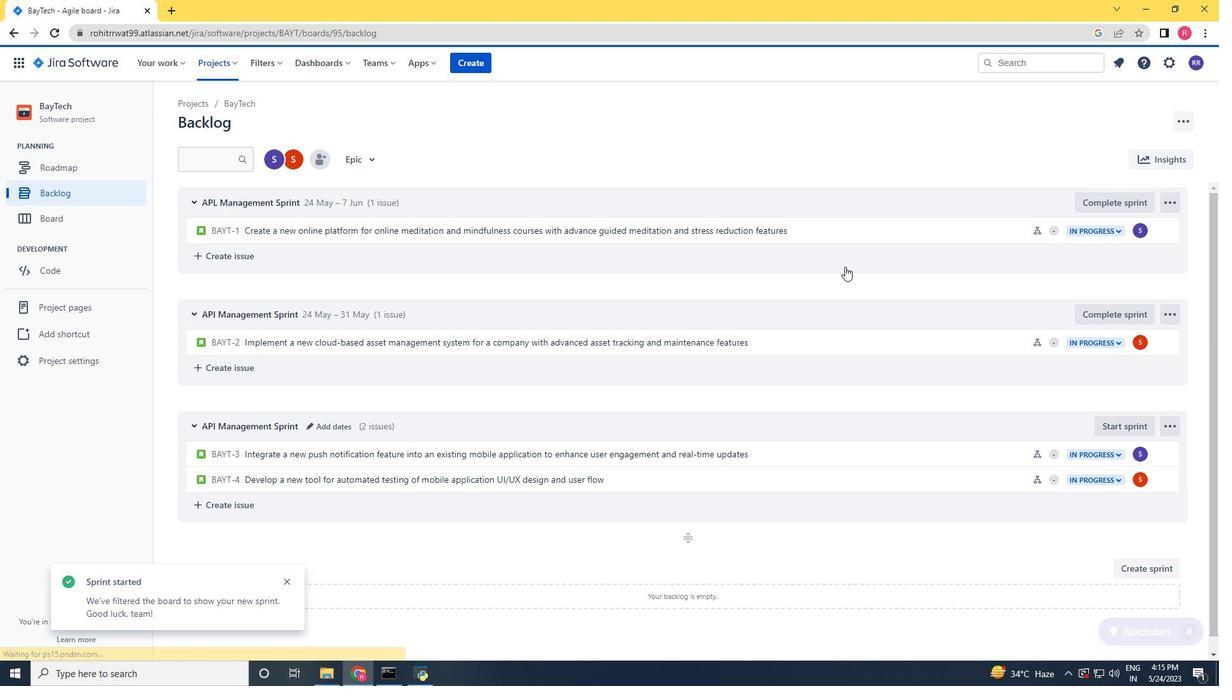 
Action: Mouse scrolled (850, 268) with delta (0, 0)
Screenshot: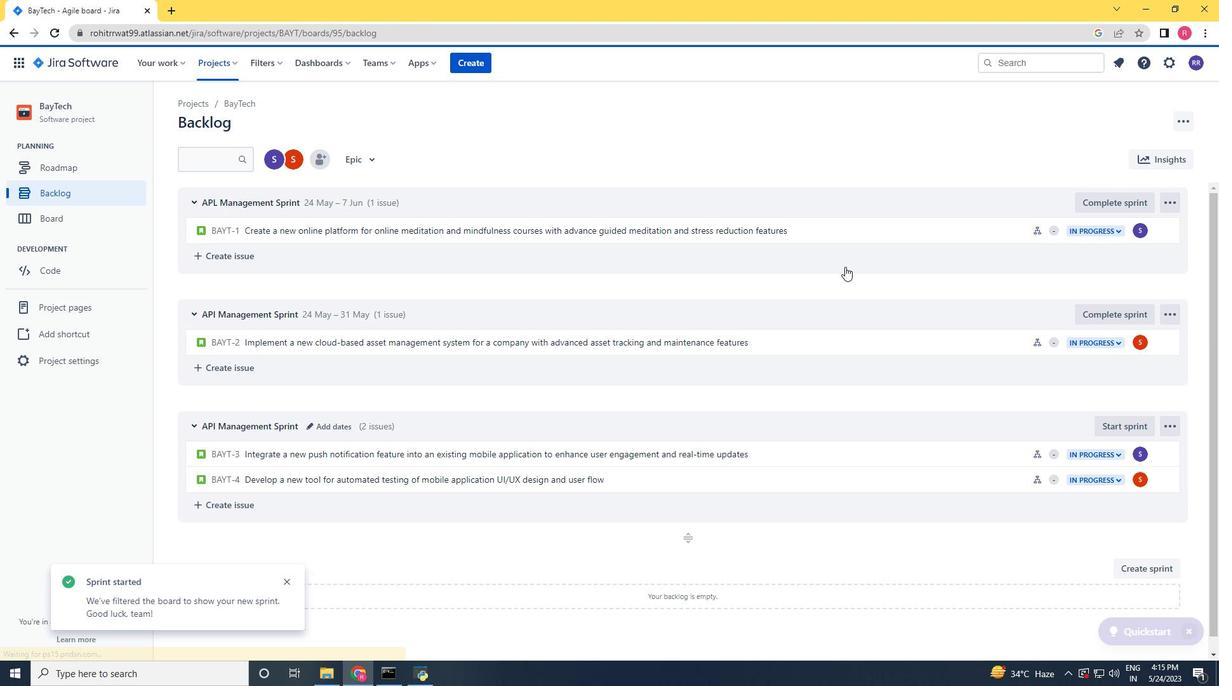 
Action: Mouse moved to (1124, 416)
Screenshot: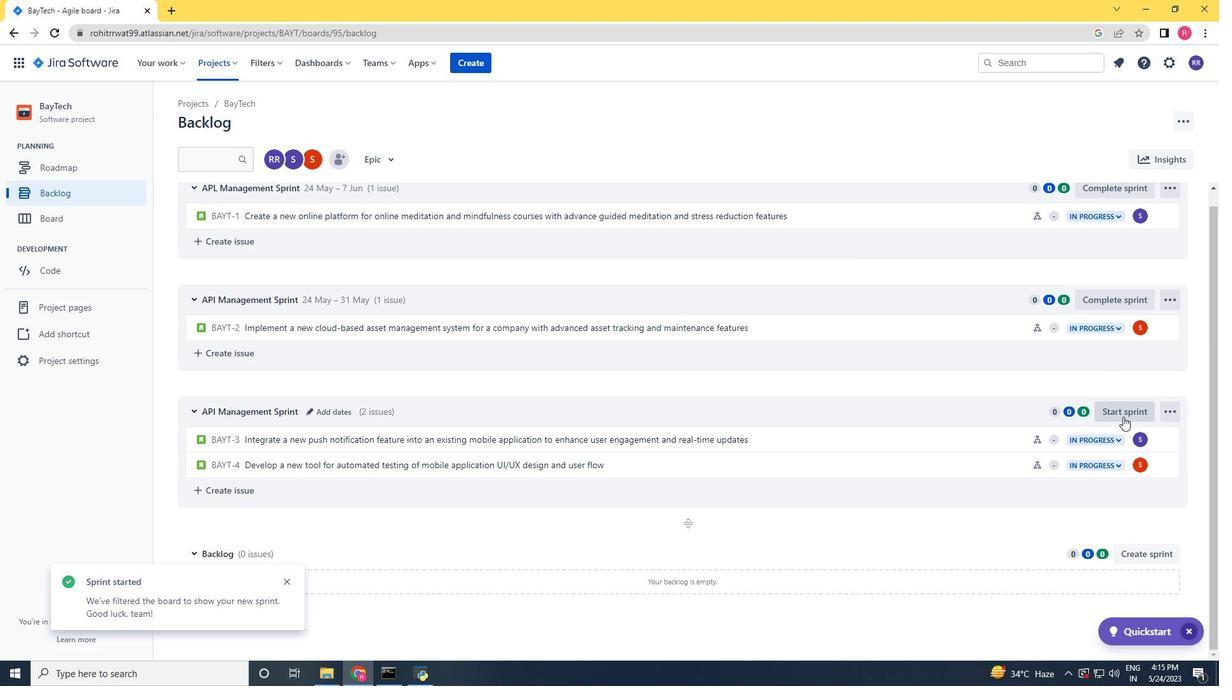 
Action: Mouse pressed left at (1124, 416)
Screenshot: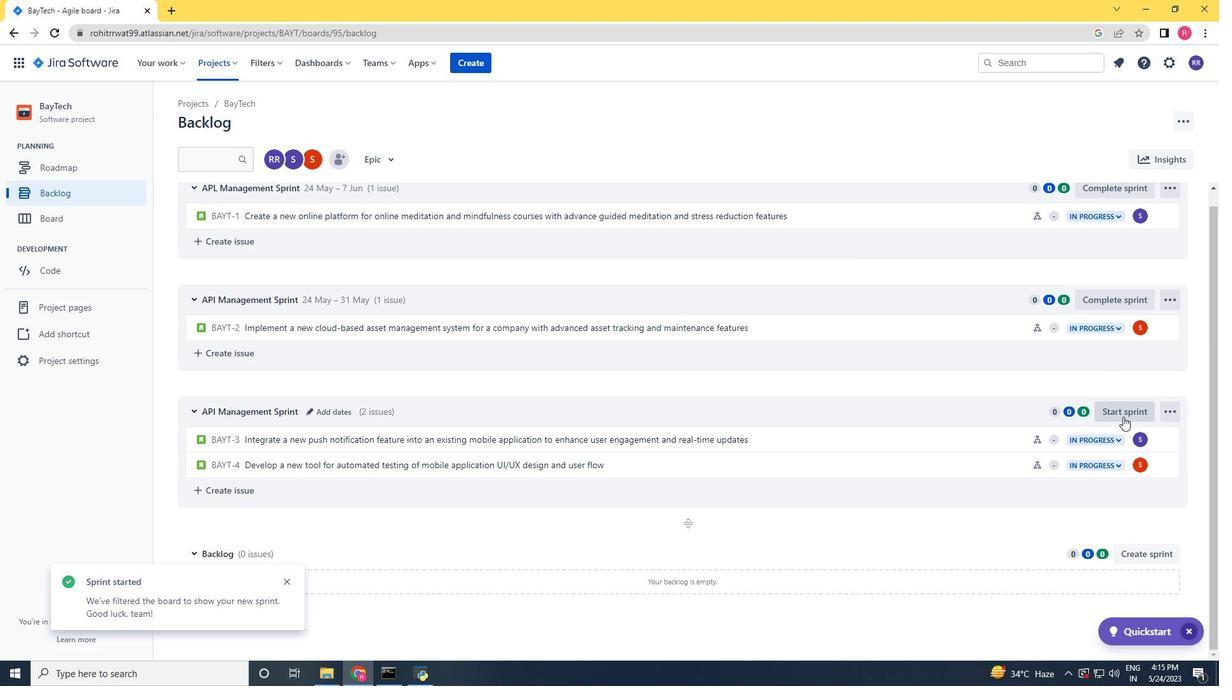 
Action: Mouse moved to (560, 213)
Screenshot: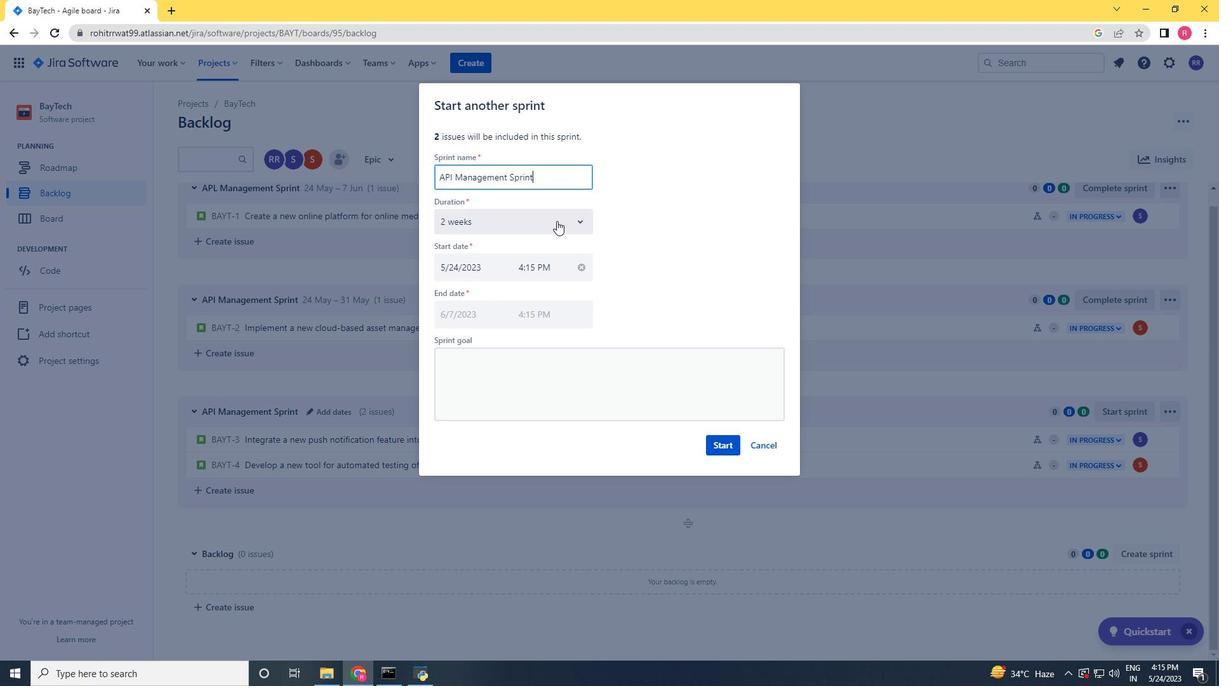 
Action: Mouse pressed left at (560, 213)
Screenshot: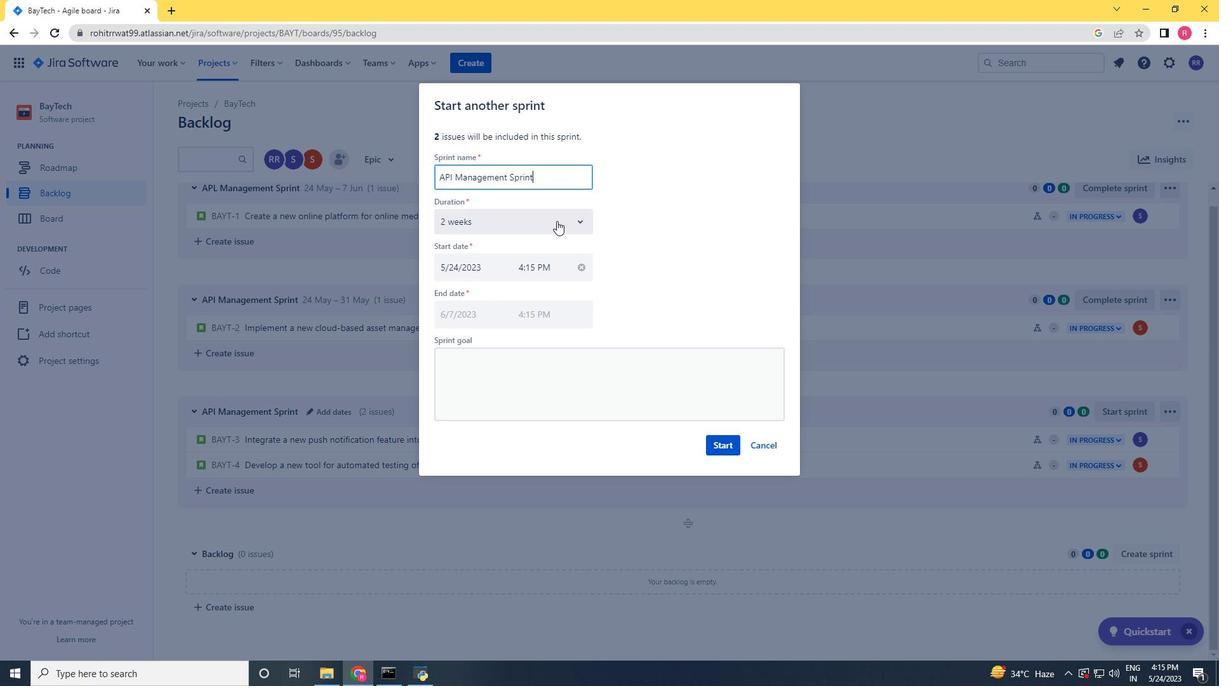
Action: Mouse moved to (526, 289)
Screenshot: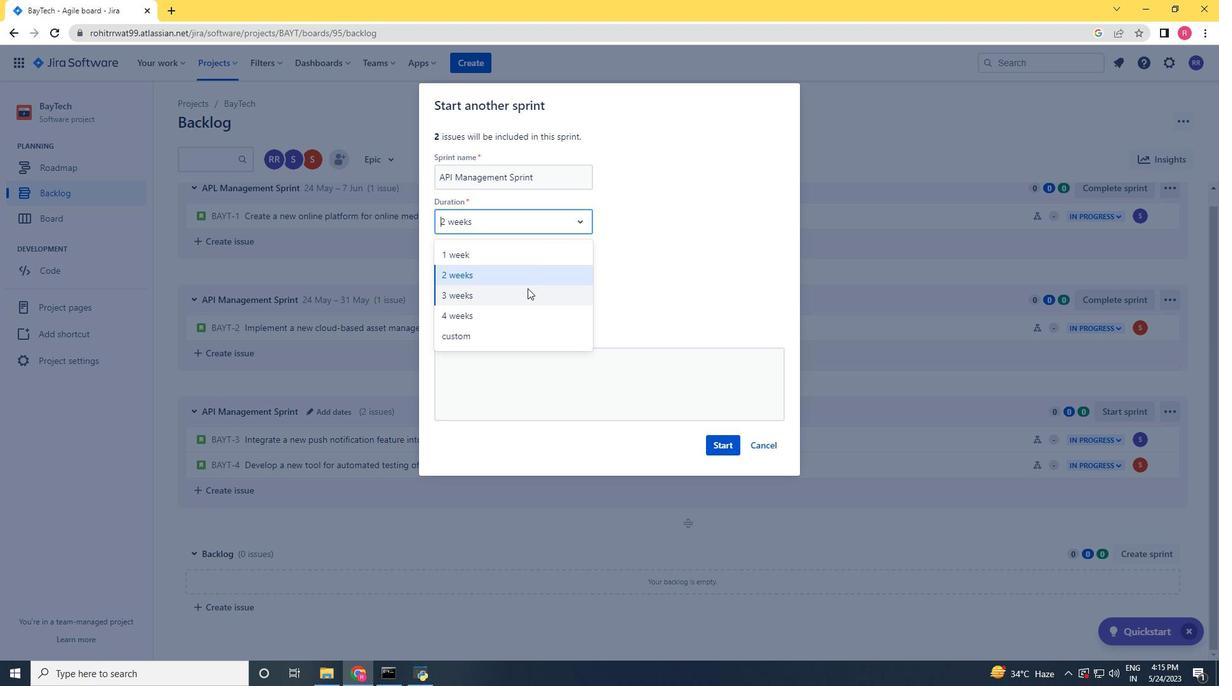 
Action: Mouse pressed left at (526, 289)
Screenshot: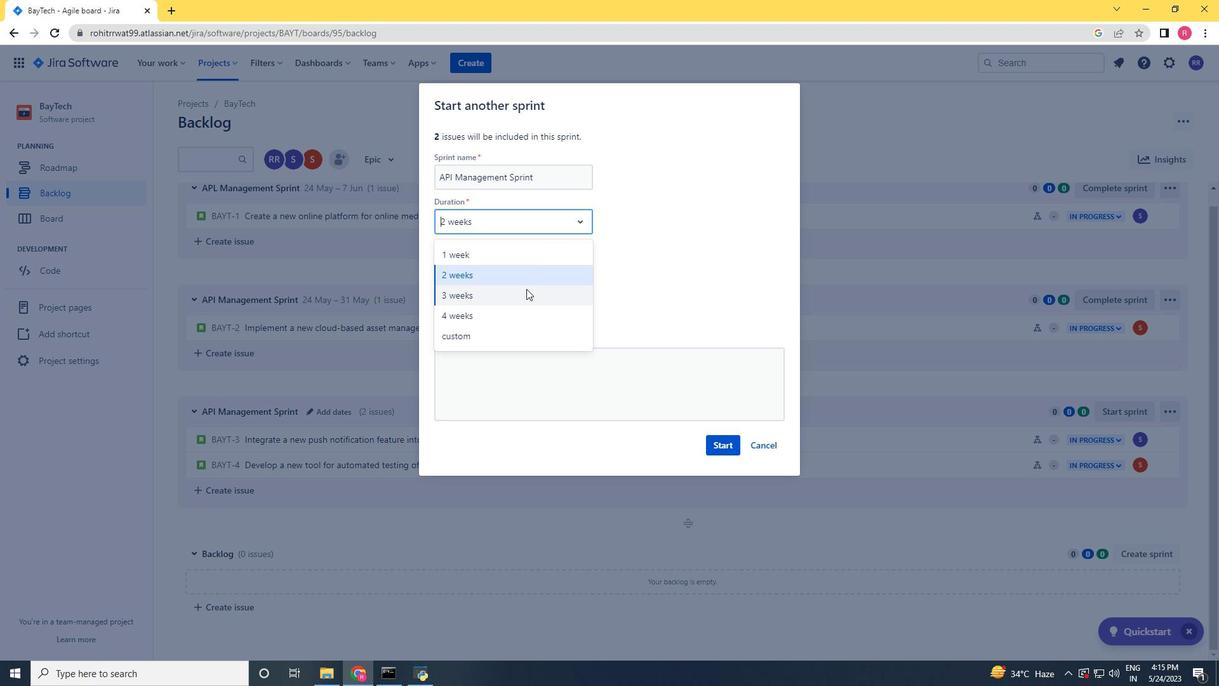 
Action: Mouse moved to (727, 440)
Screenshot: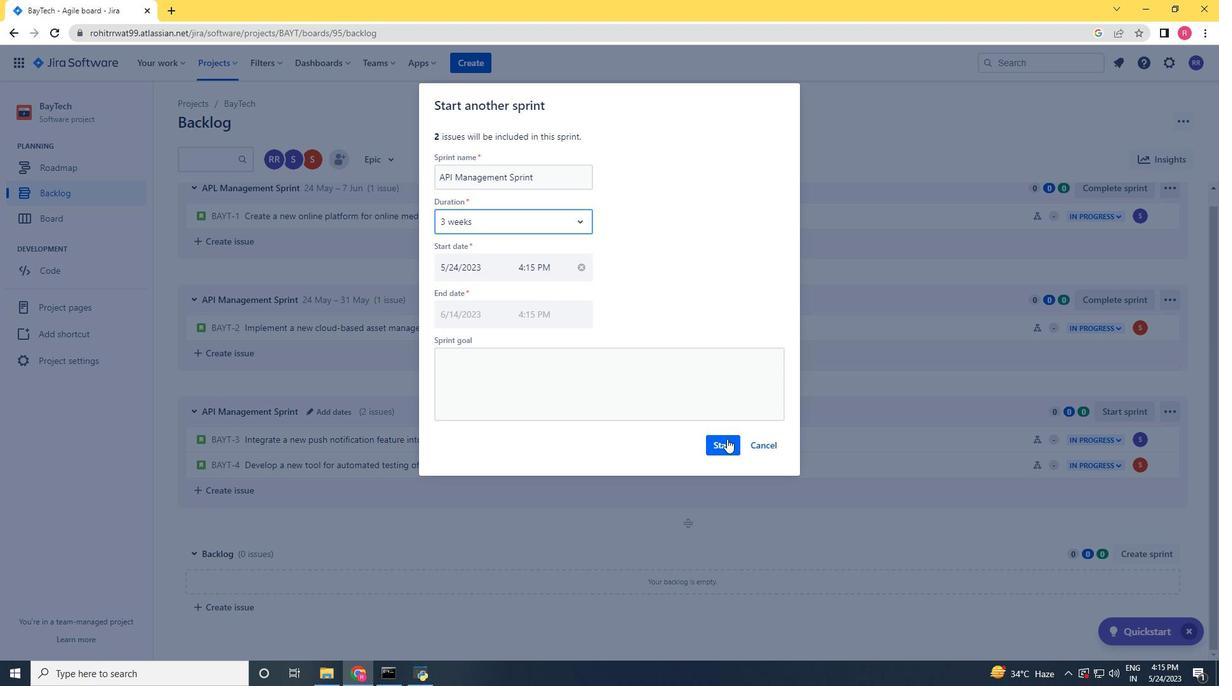 
Action: Mouse pressed left at (727, 440)
Screenshot: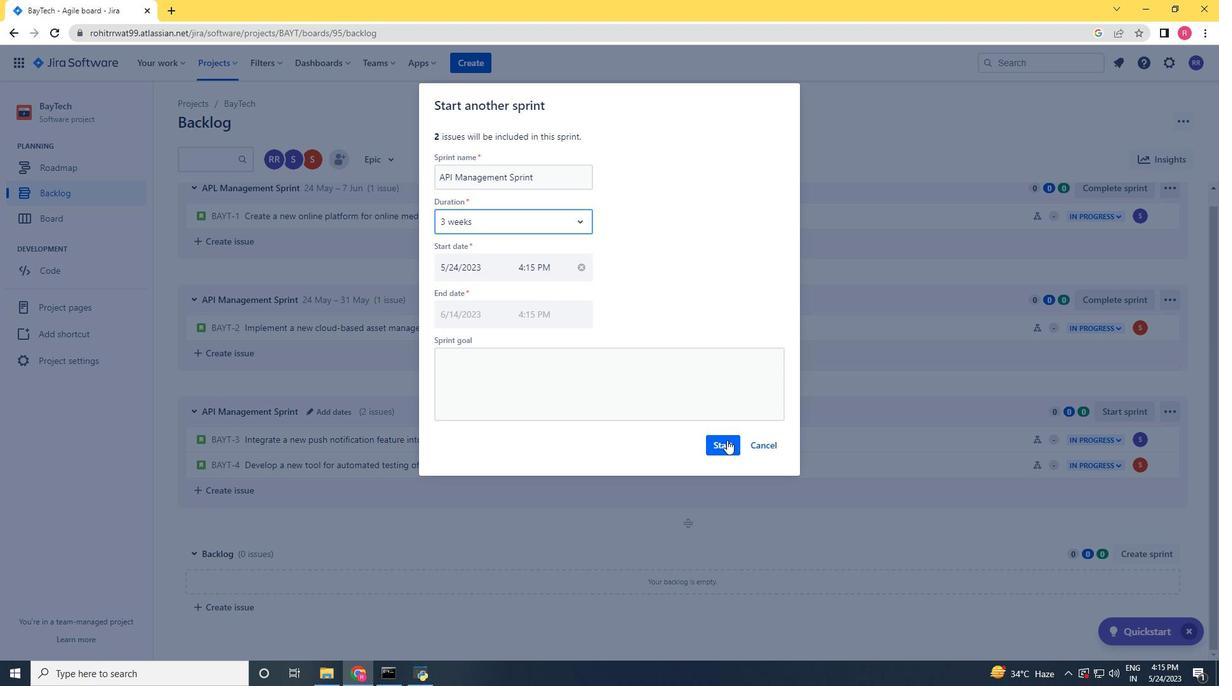 
Action: Mouse moved to (176, 340)
Screenshot: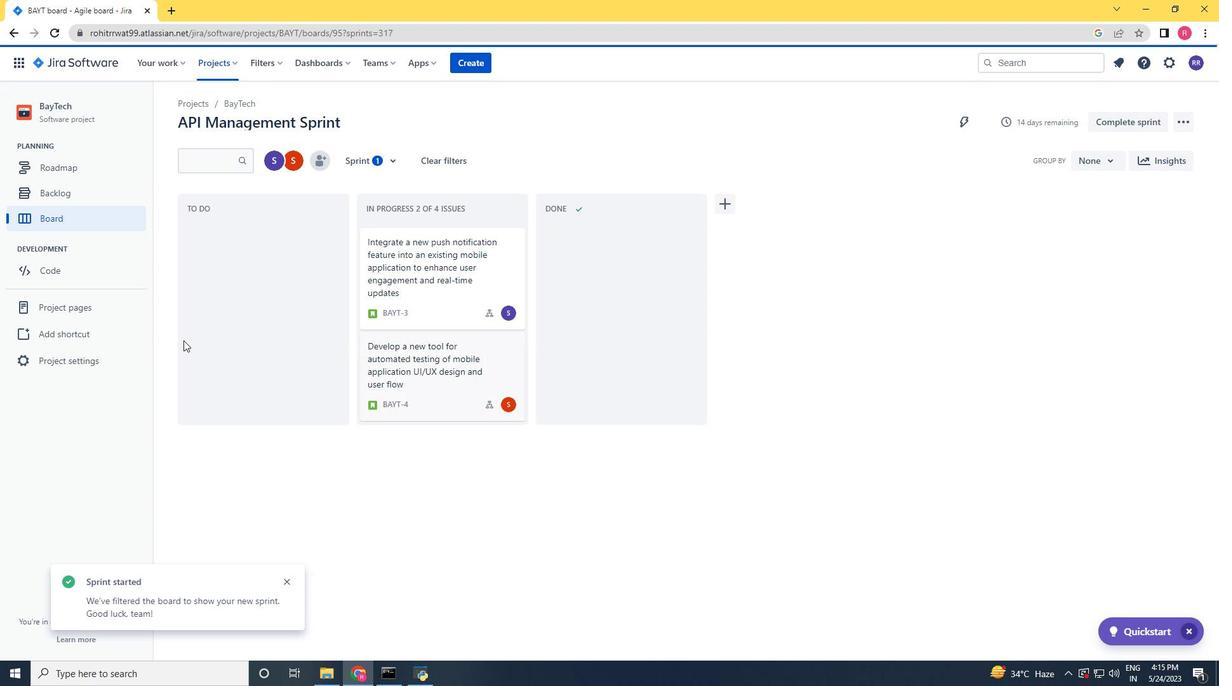 
Action: Mouse scrolled (176, 341) with delta (0, 0)
Screenshot: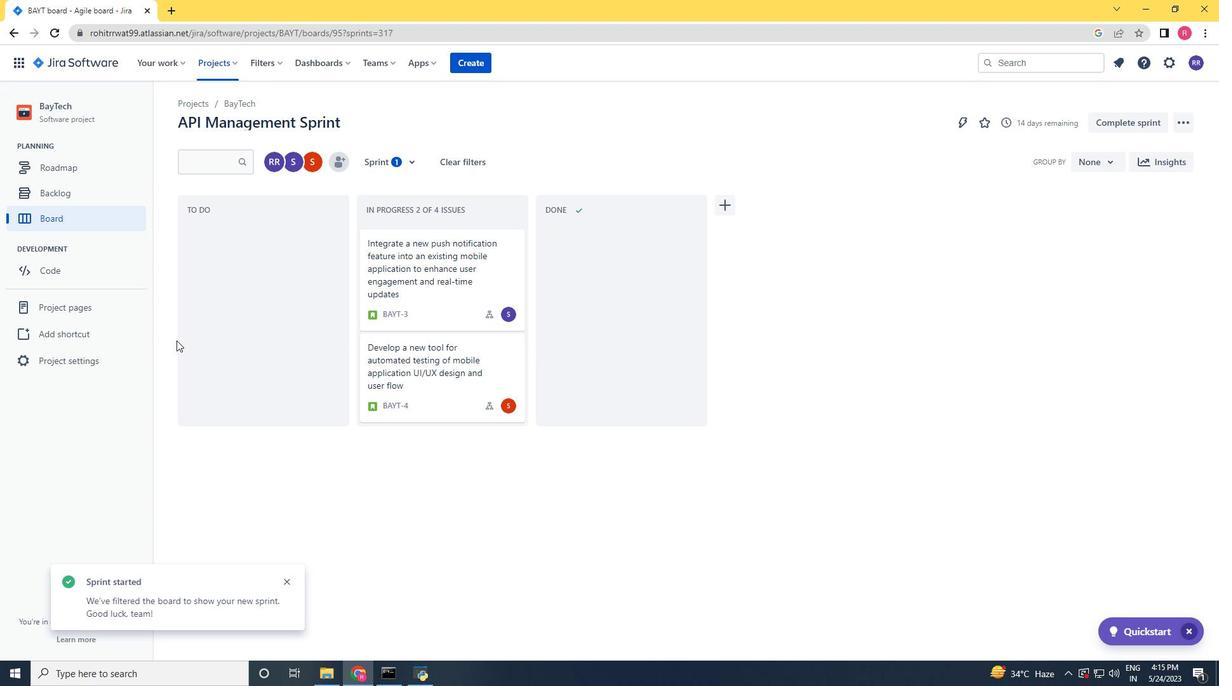 
Action: Mouse scrolled (176, 341) with delta (0, 0)
Screenshot: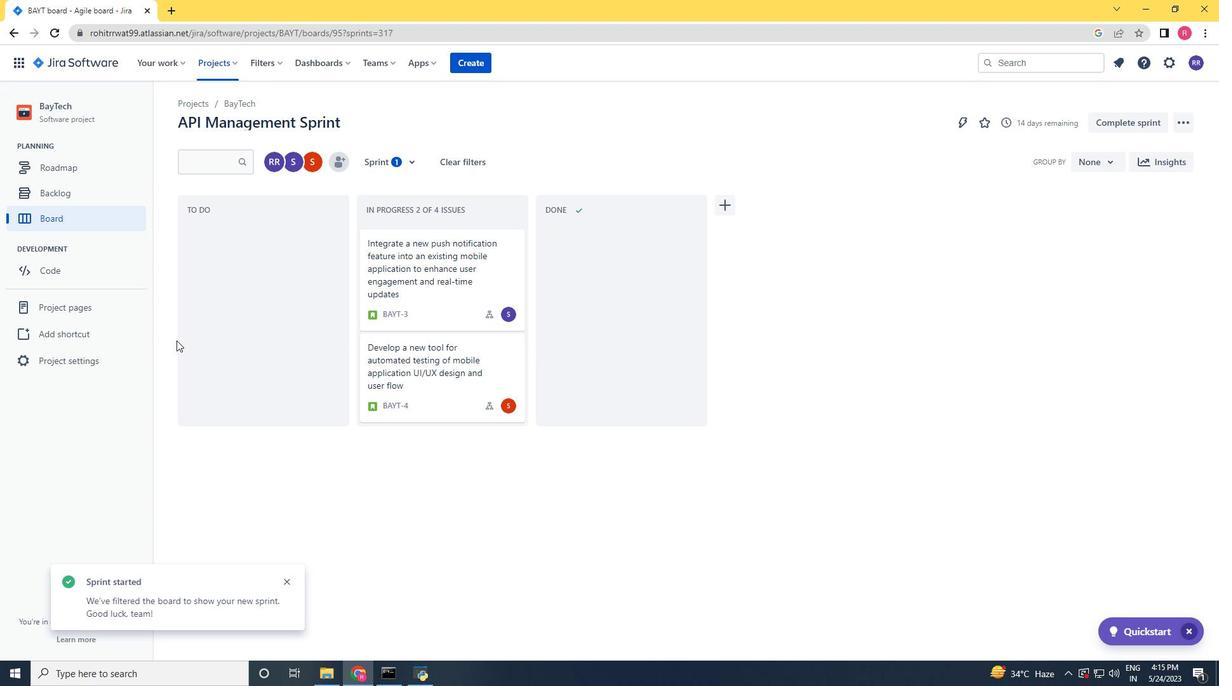 
Action: Mouse scrolled (176, 341) with delta (0, 0)
Screenshot: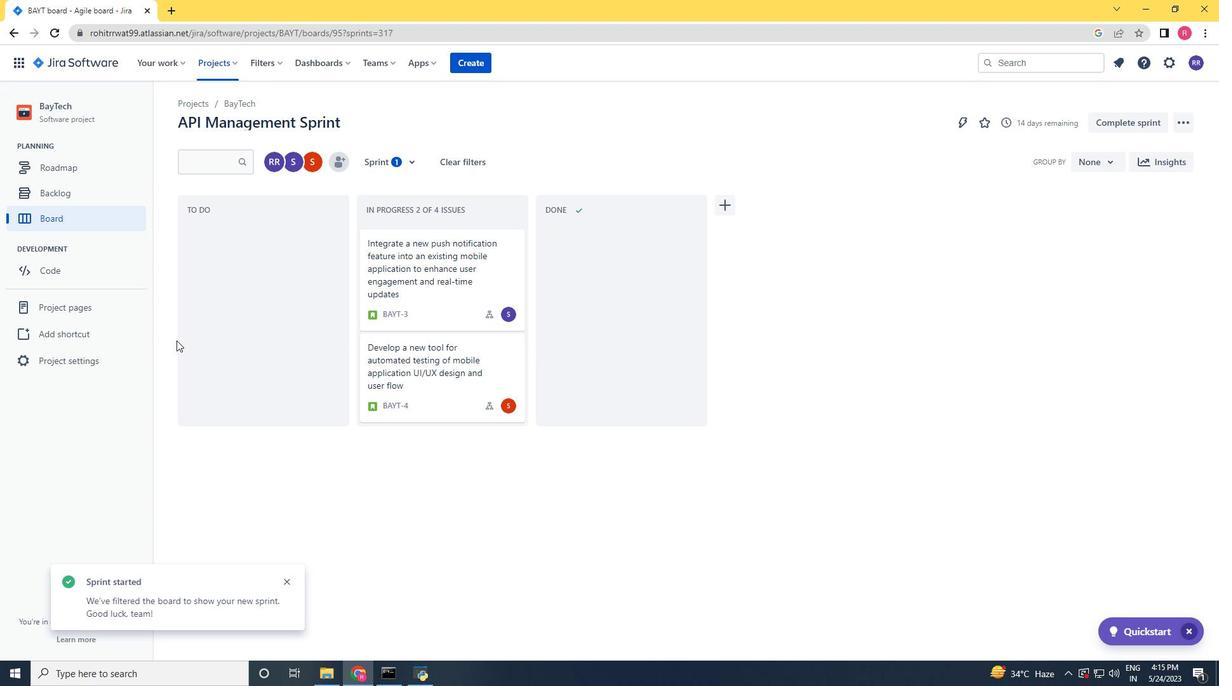 
Action: Mouse moved to (98, 198)
Screenshot: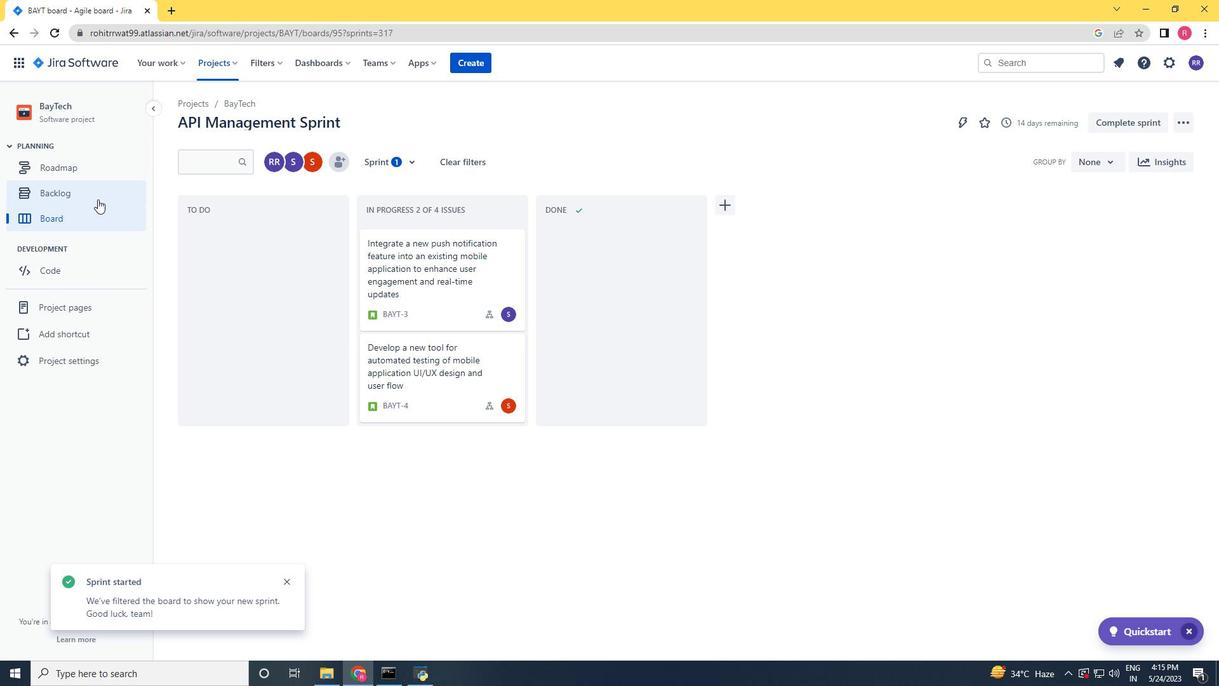 
Action: Mouse pressed left at (98, 198)
Screenshot: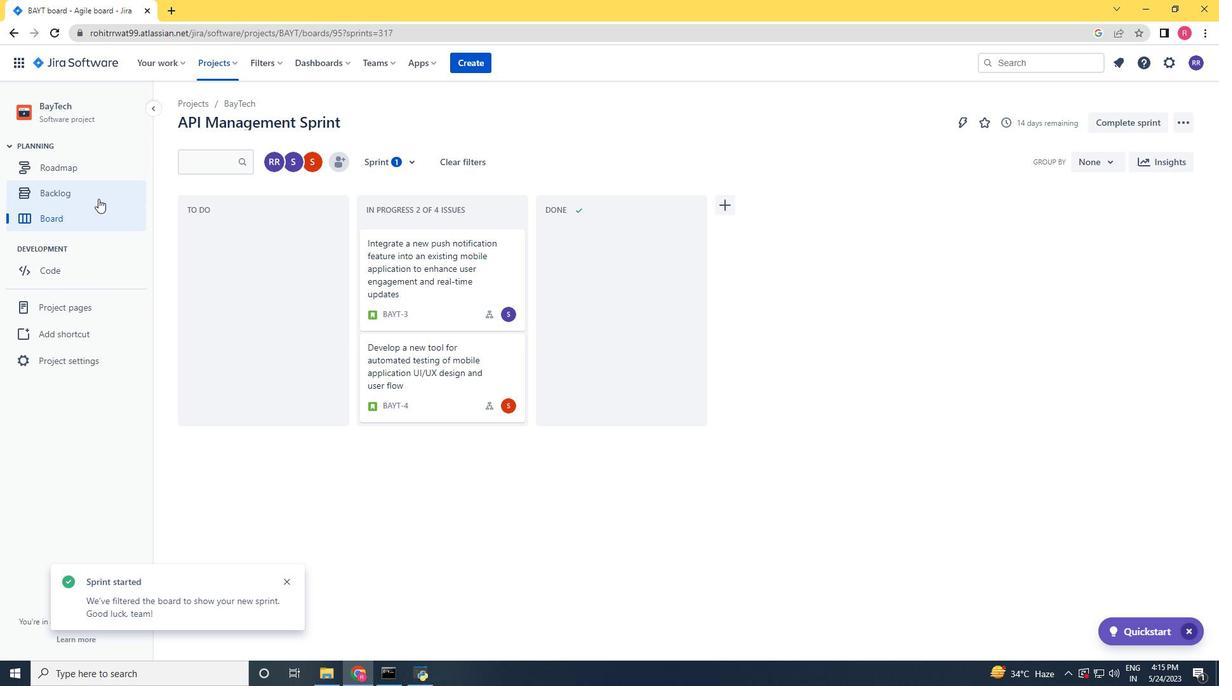 
Action: Mouse moved to (611, 438)
Screenshot: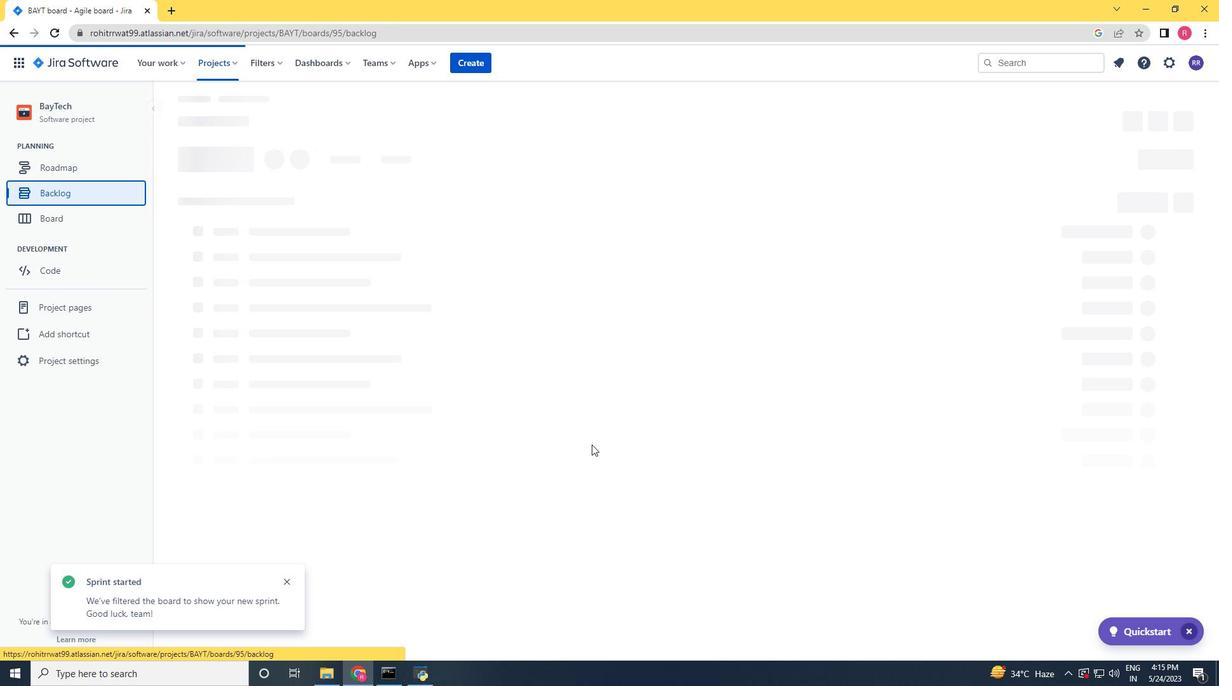 
Action: Mouse scrolled (611, 439) with delta (0, 0)
Screenshot: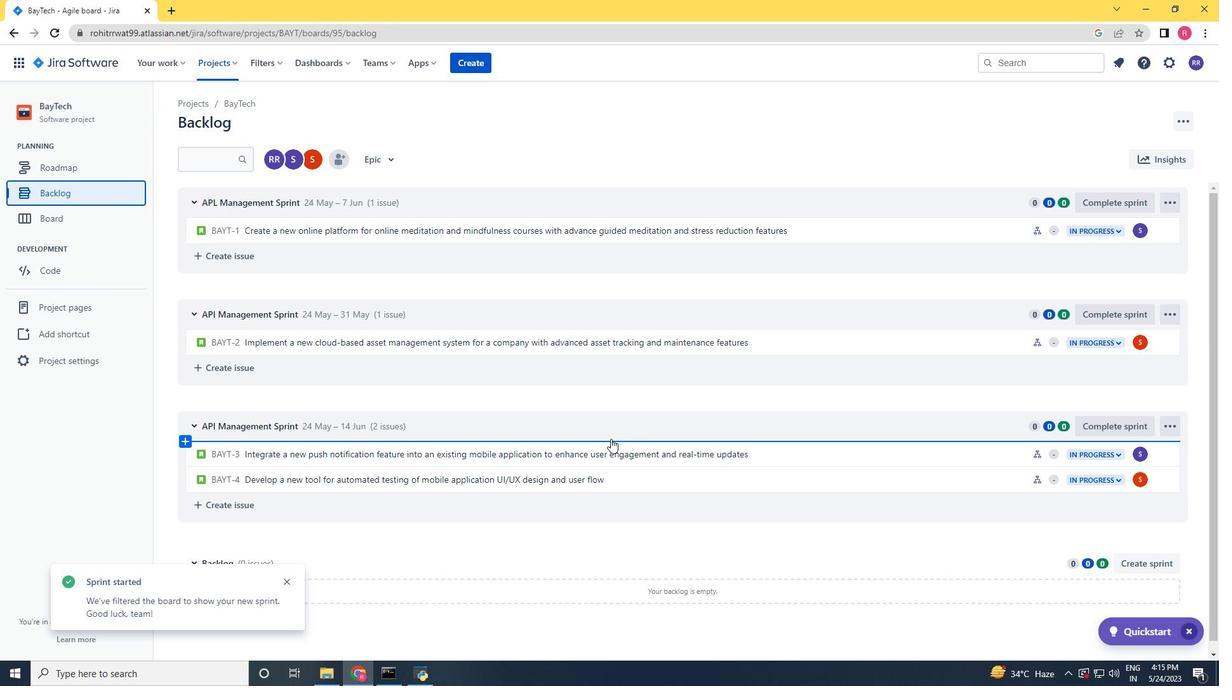 
Action: Mouse scrolled (611, 439) with delta (0, 0)
Screenshot: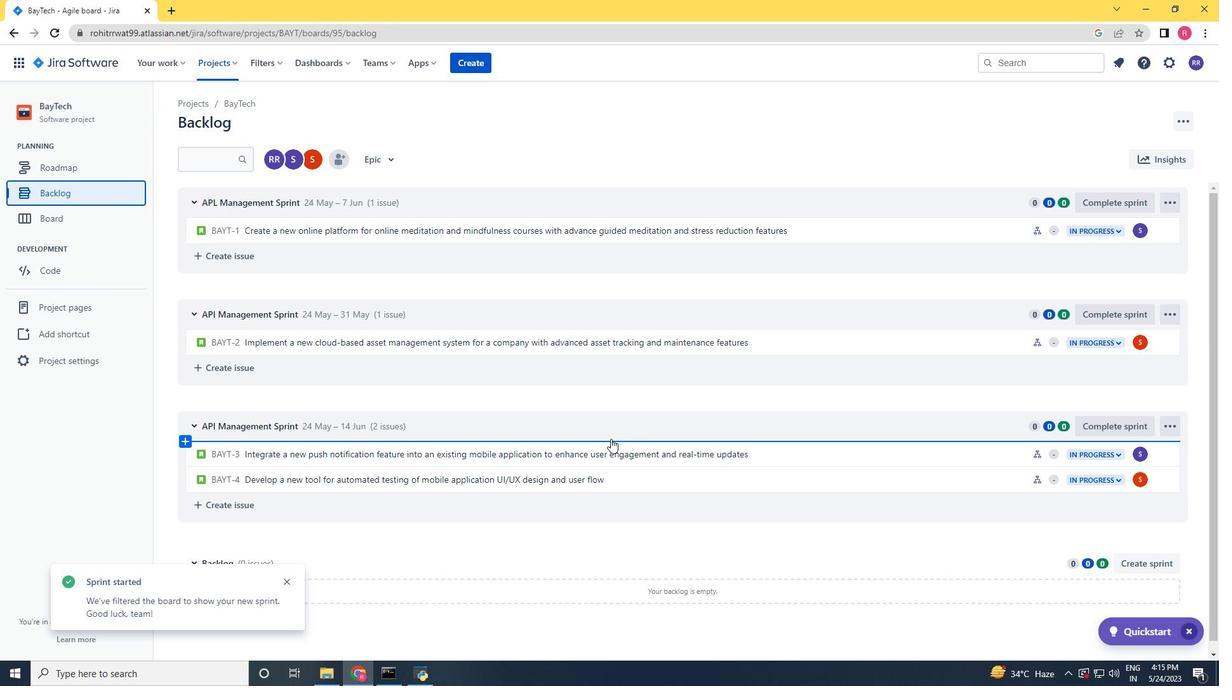 
Action: Mouse scrolled (611, 439) with delta (0, 0)
Screenshot: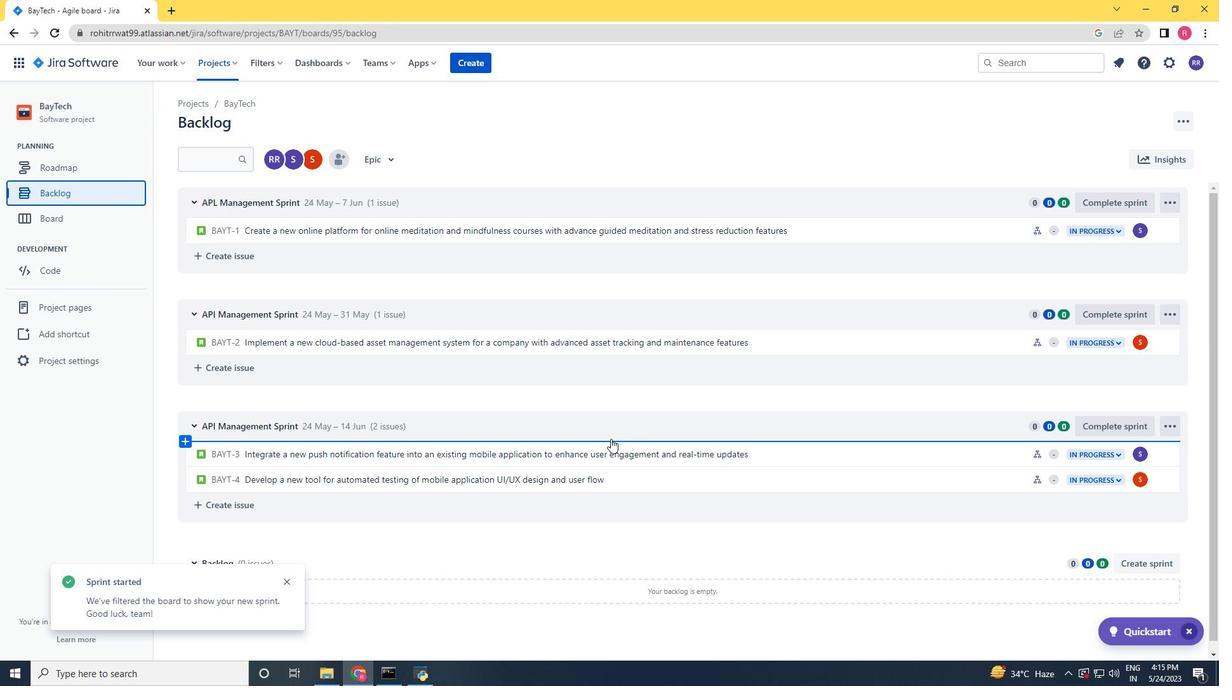 
Action: Mouse scrolled (611, 439) with delta (0, 0)
Screenshot: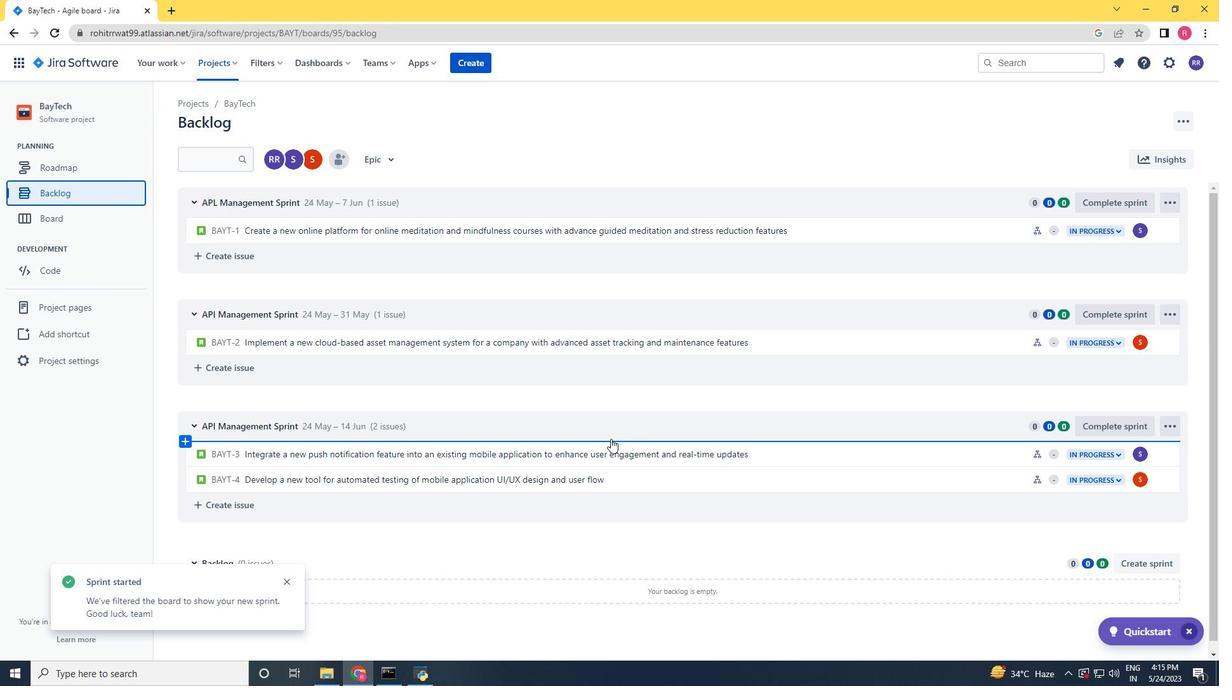 
Action: Mouse scrolled (611, 438) with delta (0, 0)
Screenshot: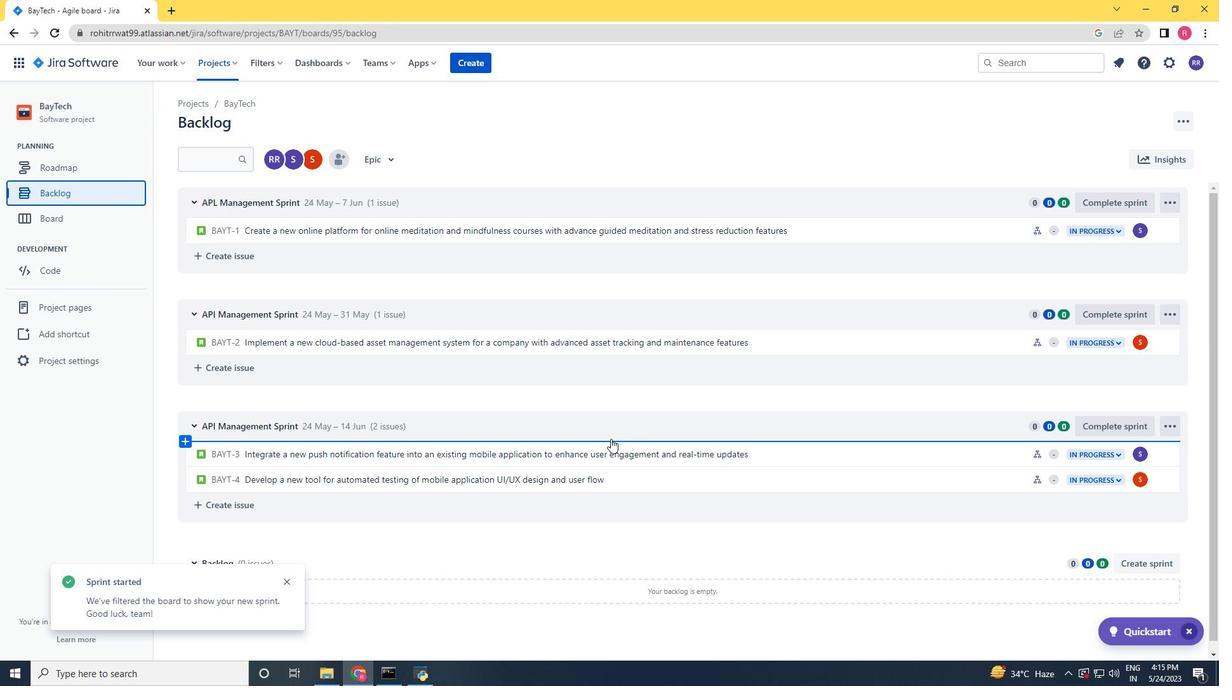 
Action: Mouse scrolled (611, 438) with delta (0, 0)
Screenshot: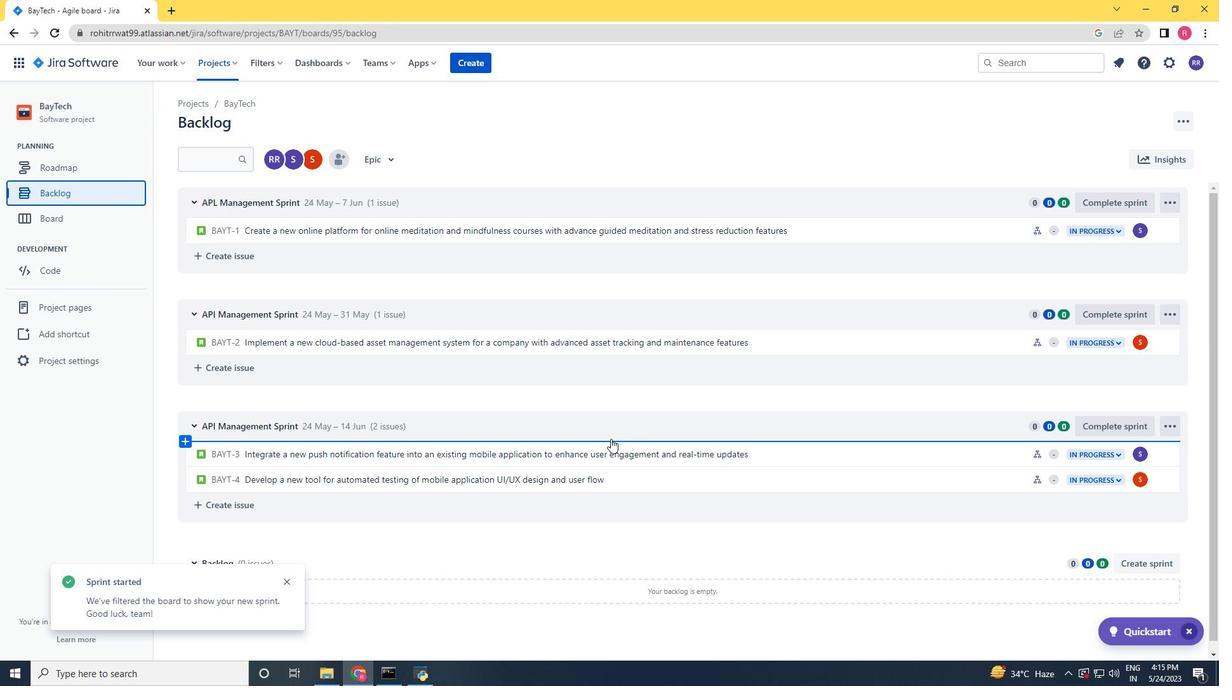
Action: Mouse scrolled (611, 438) with delta (0, 0)
Screenshot: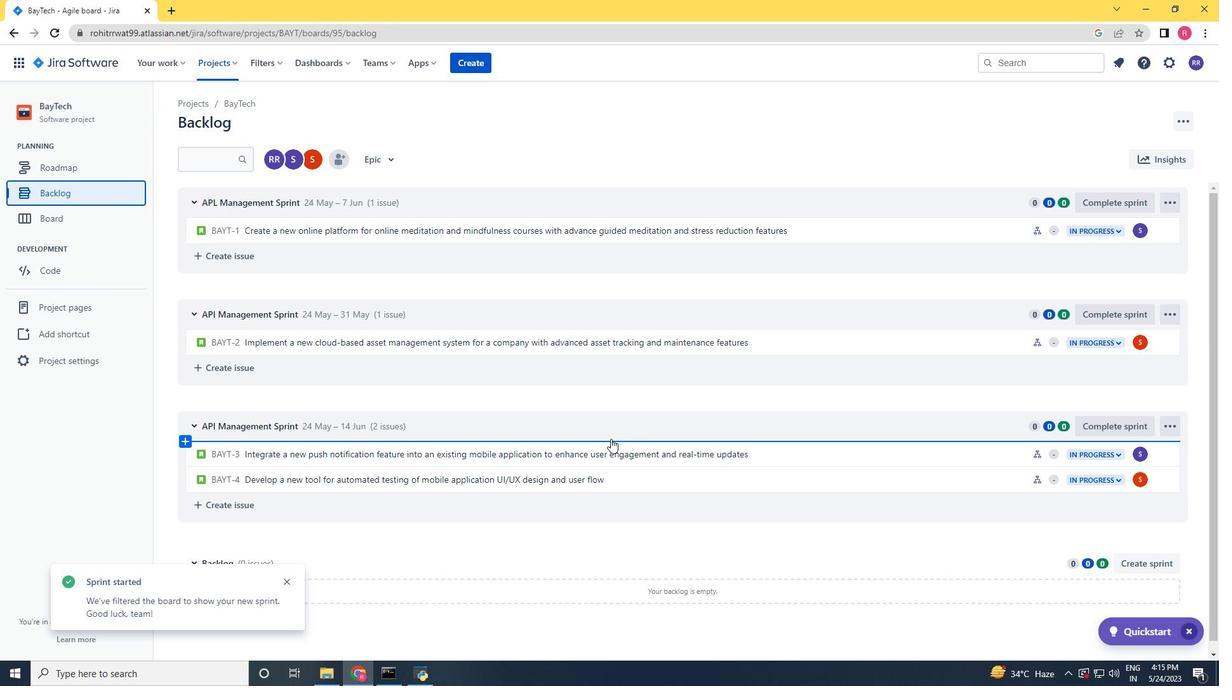 
Action: Mouse moved to (620, 484)
Screenshot: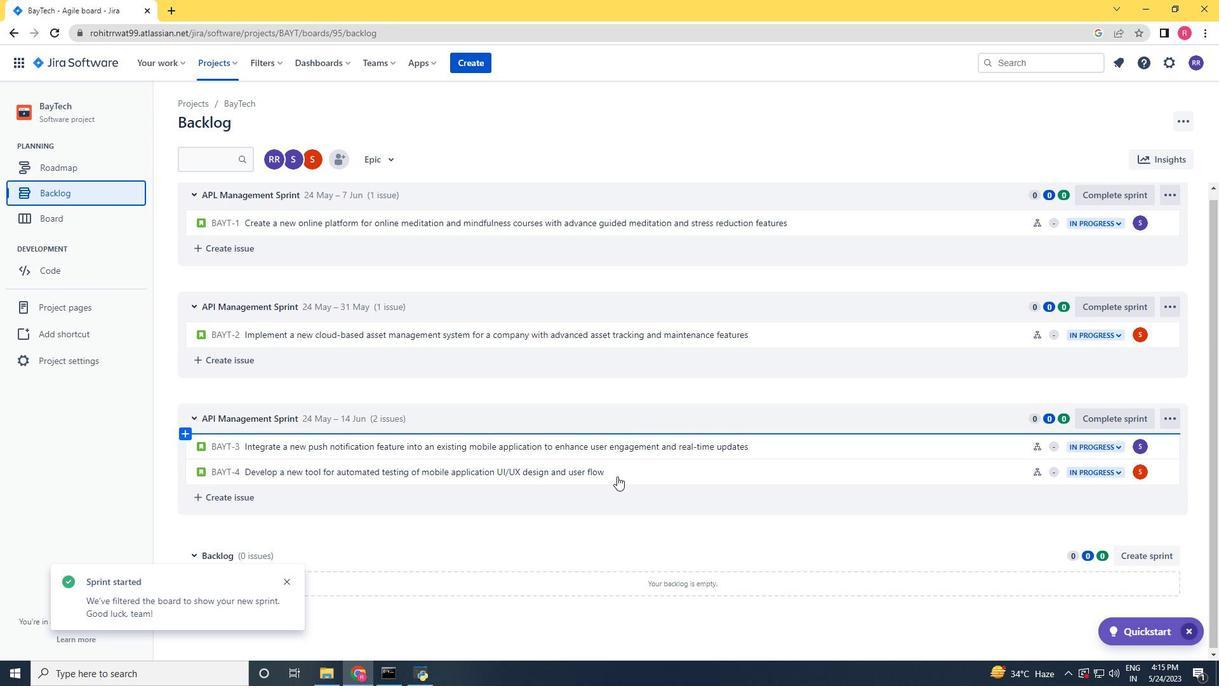
Action: Mouse scrolled (620, 483) with delta (0, 0)
Screenshot: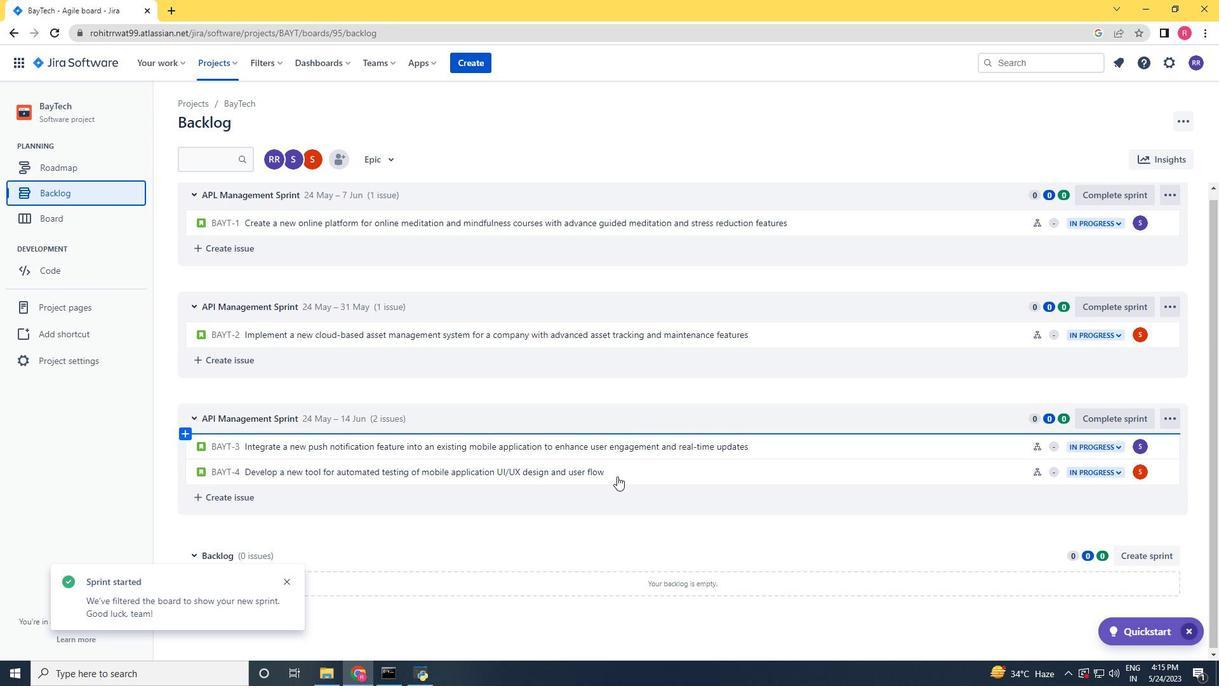 
Action: Mouse moved to (638, 502)
Screenshot: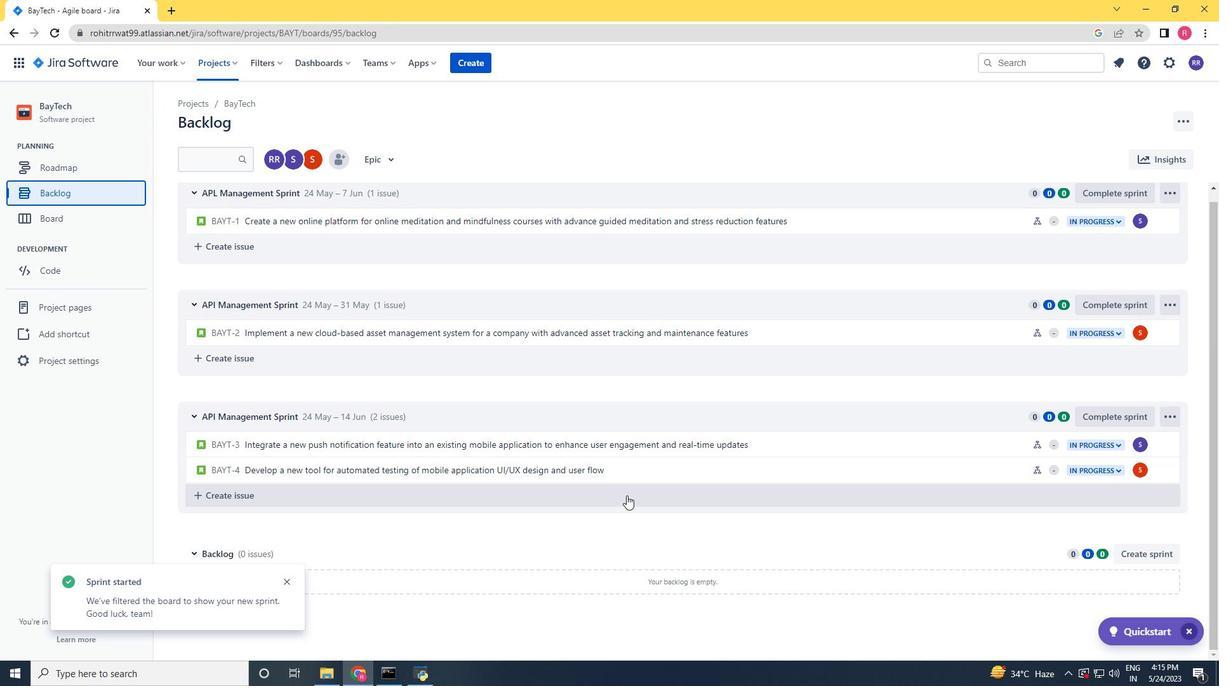 
Action: Mouse scrolled (638, 501) with delta (0, 0)
Screenshot: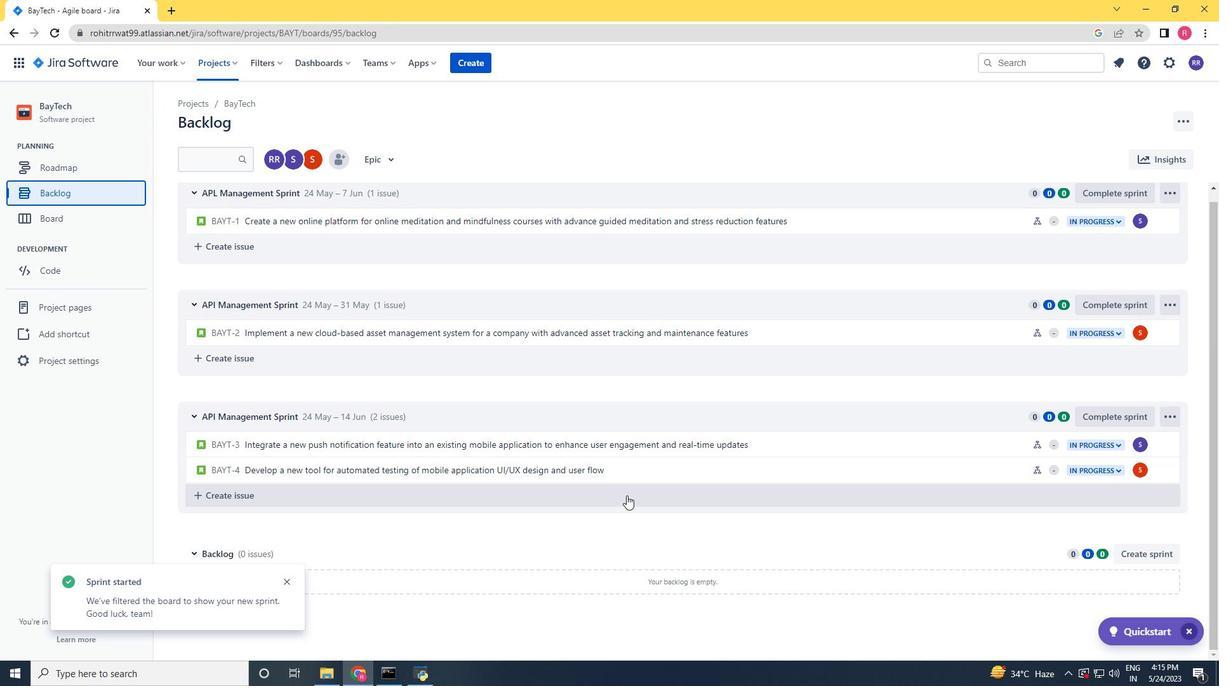 
Action: Mouse moved to (644, 505)
Screenshot: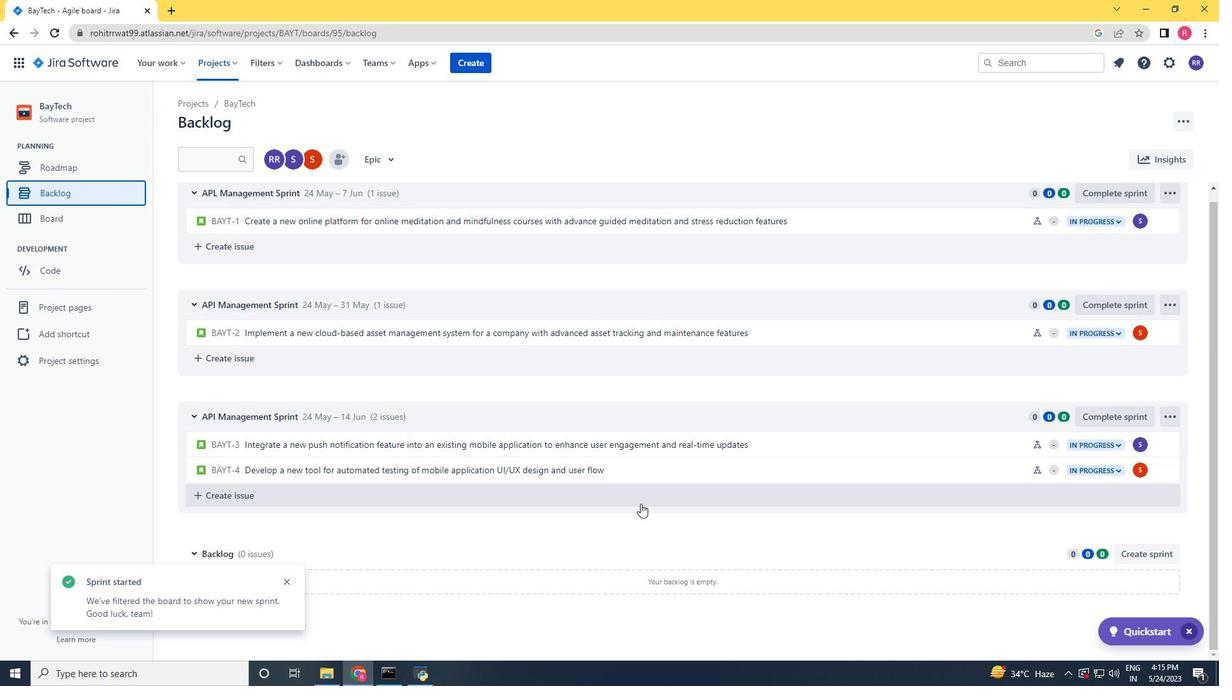 
Action: Mouse scrolled (644, 505) with delta (0, 0)
Screenshot: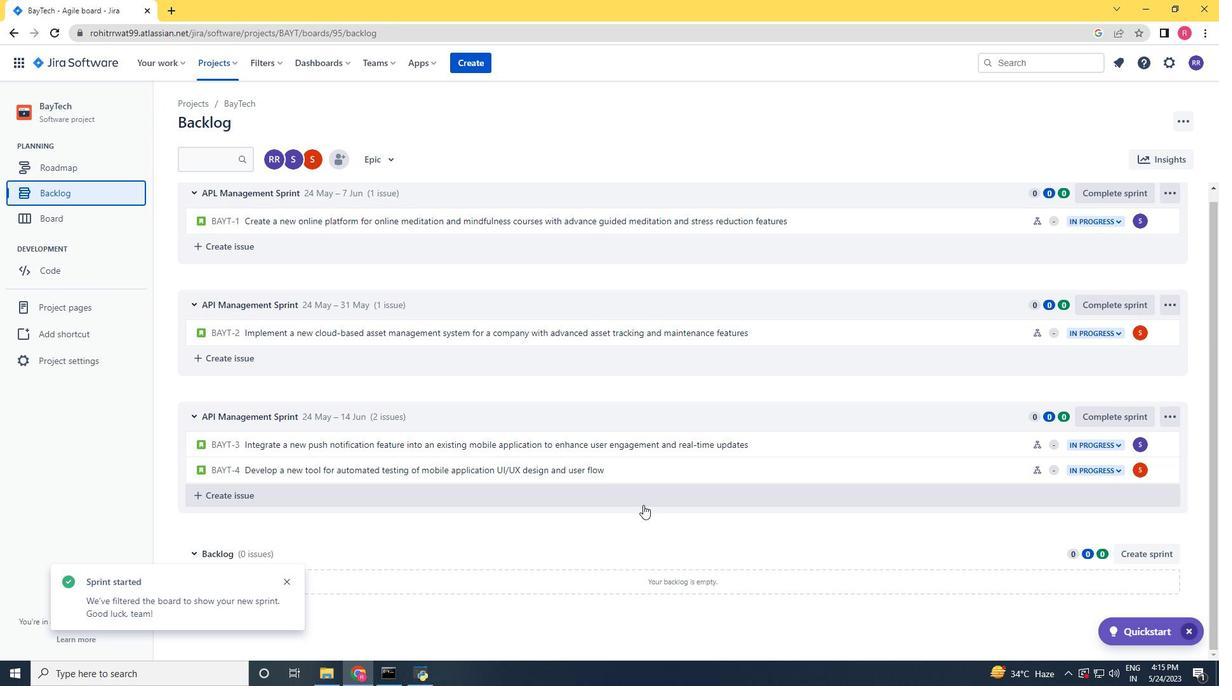 
Action: Mouse moved to (657, 513)
Screenshot: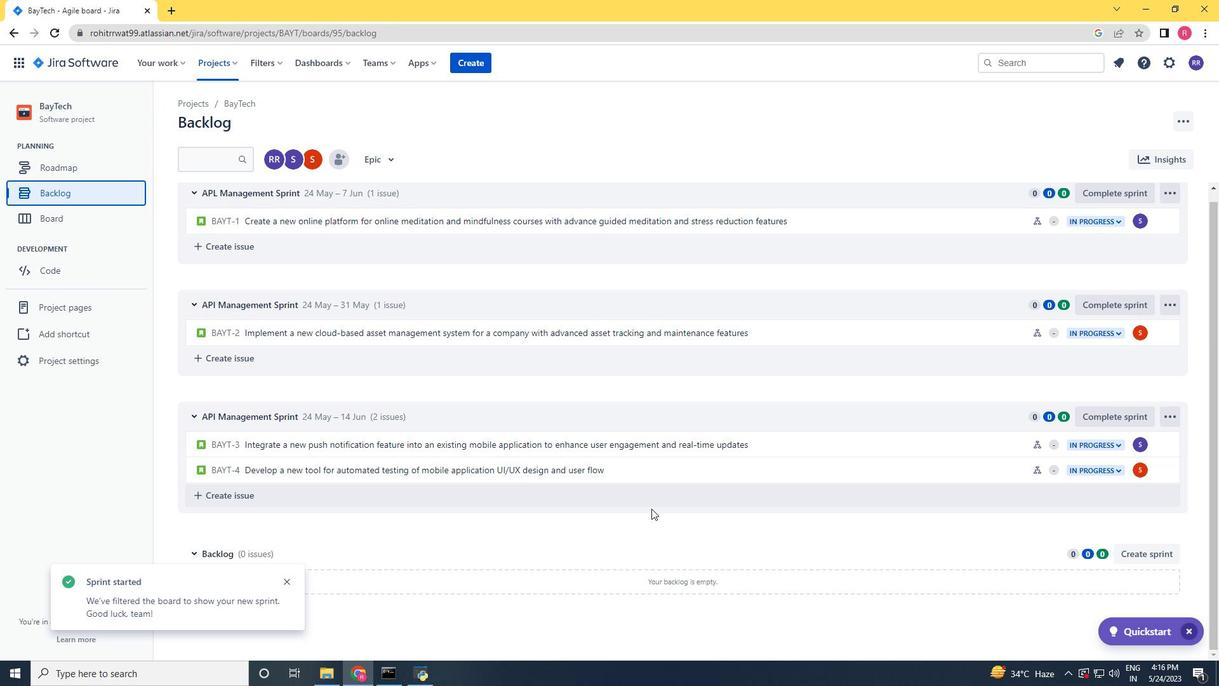 
Action: Mouse scrolled (657, 512) with delta (0, 0)
Screenshot: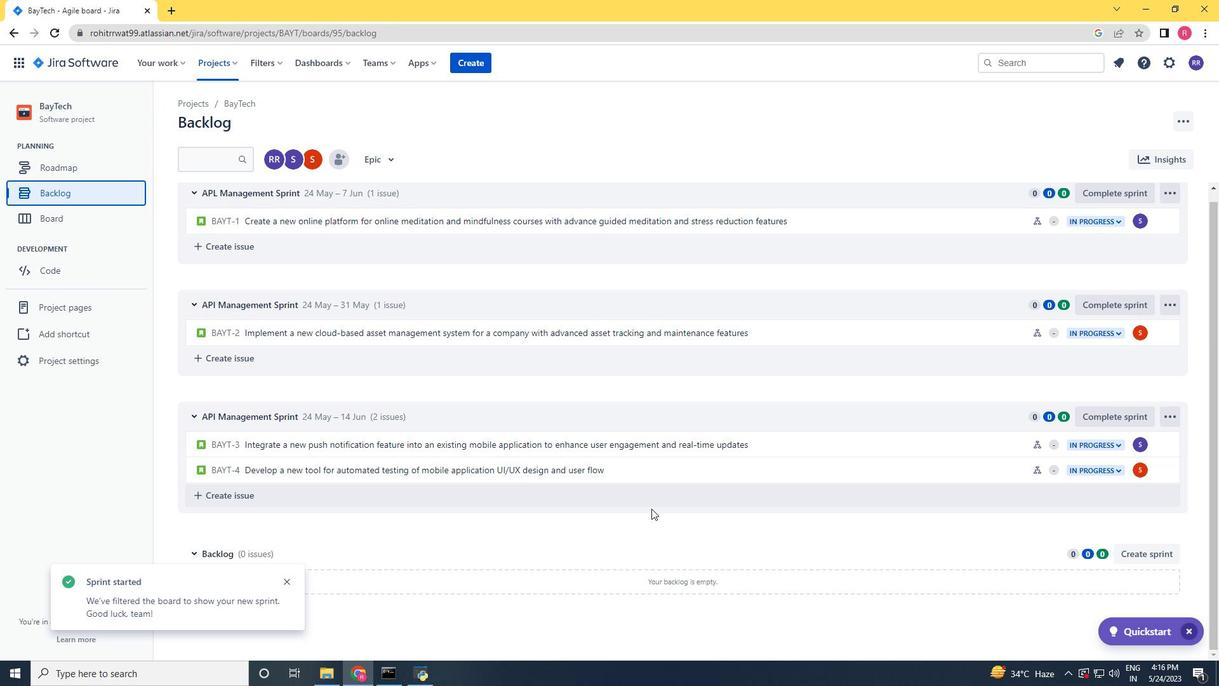 
Action: Mouse moved to (705, 544)
Screenshot: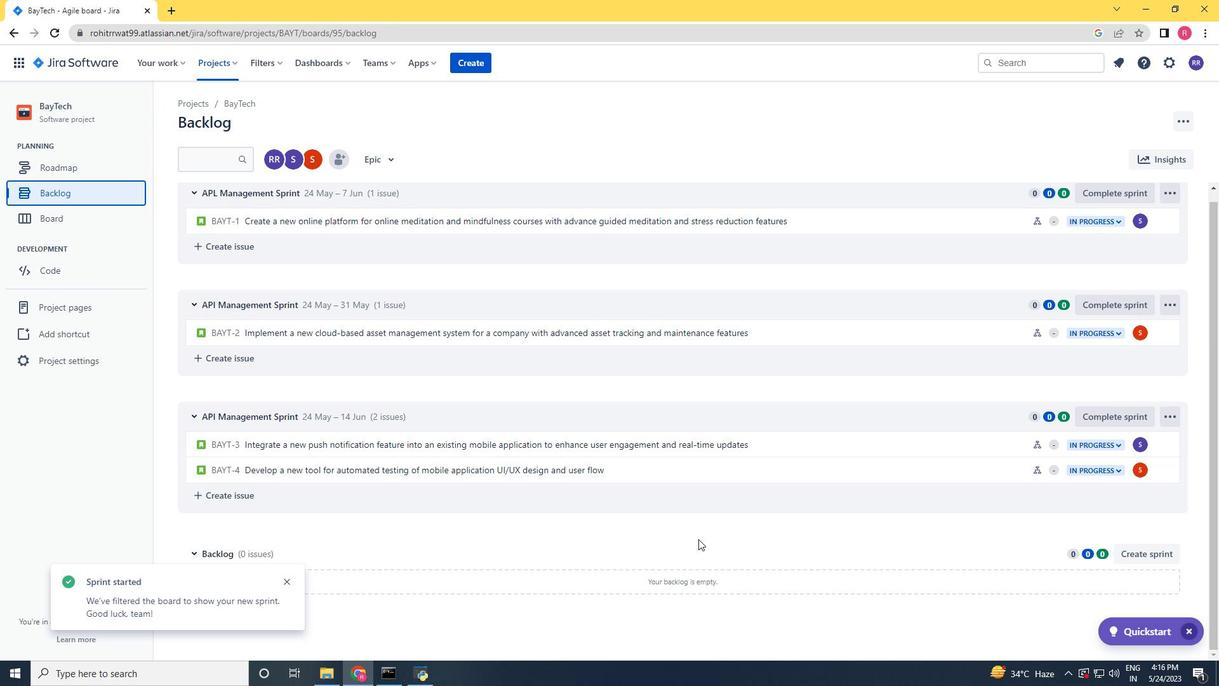 
Action: Mouse scrolled (705, 545) with delta (0, 0)
Screenshot: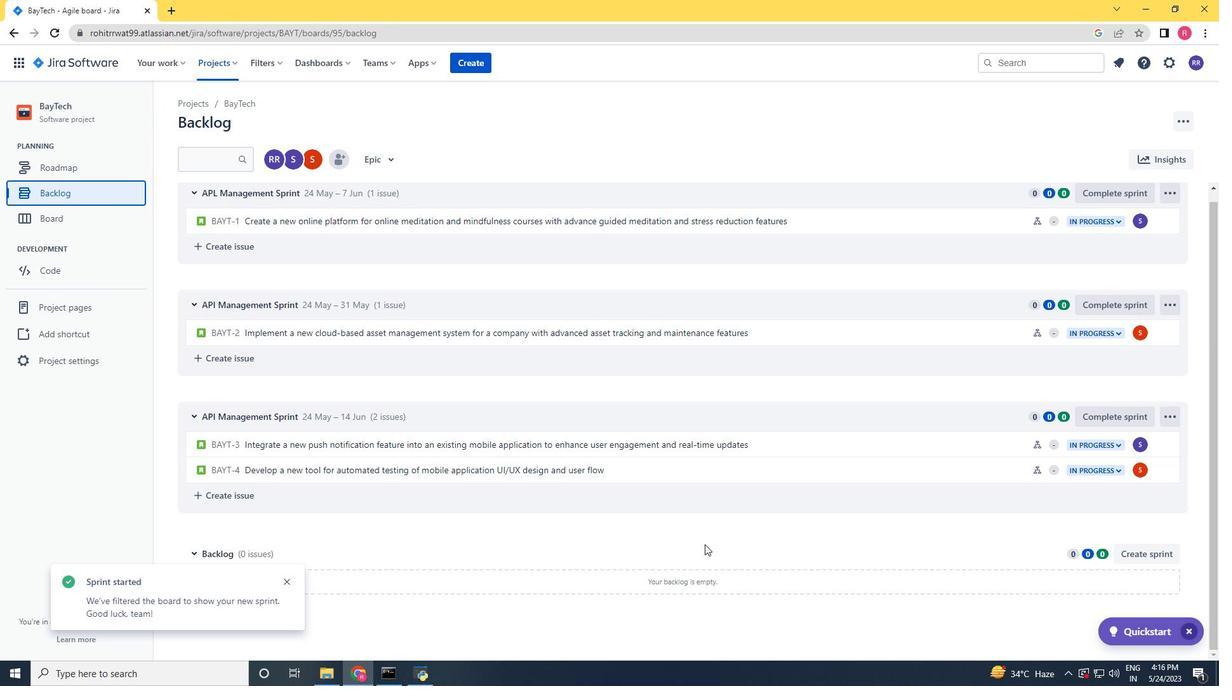 
Action: Mouse scrolled (705, 545) with delta (0, 0)
Screenshot: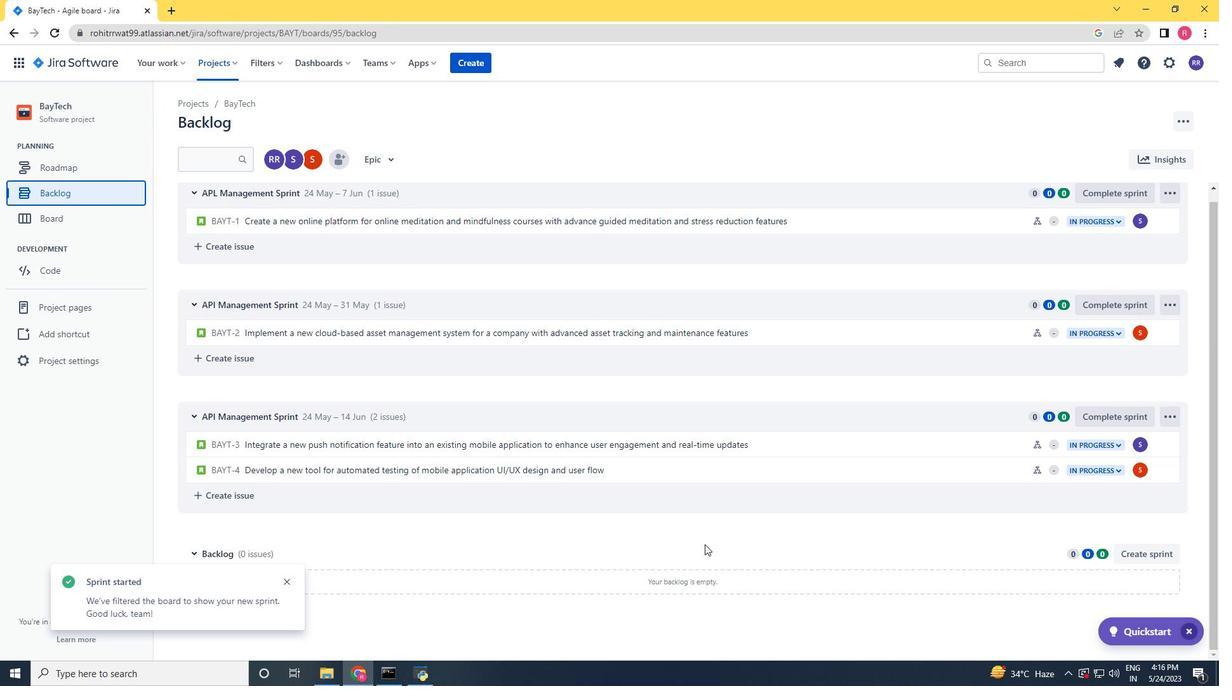 
Action: Mouse scrolled (705, 545) with delta (0, 0)
Screenshot: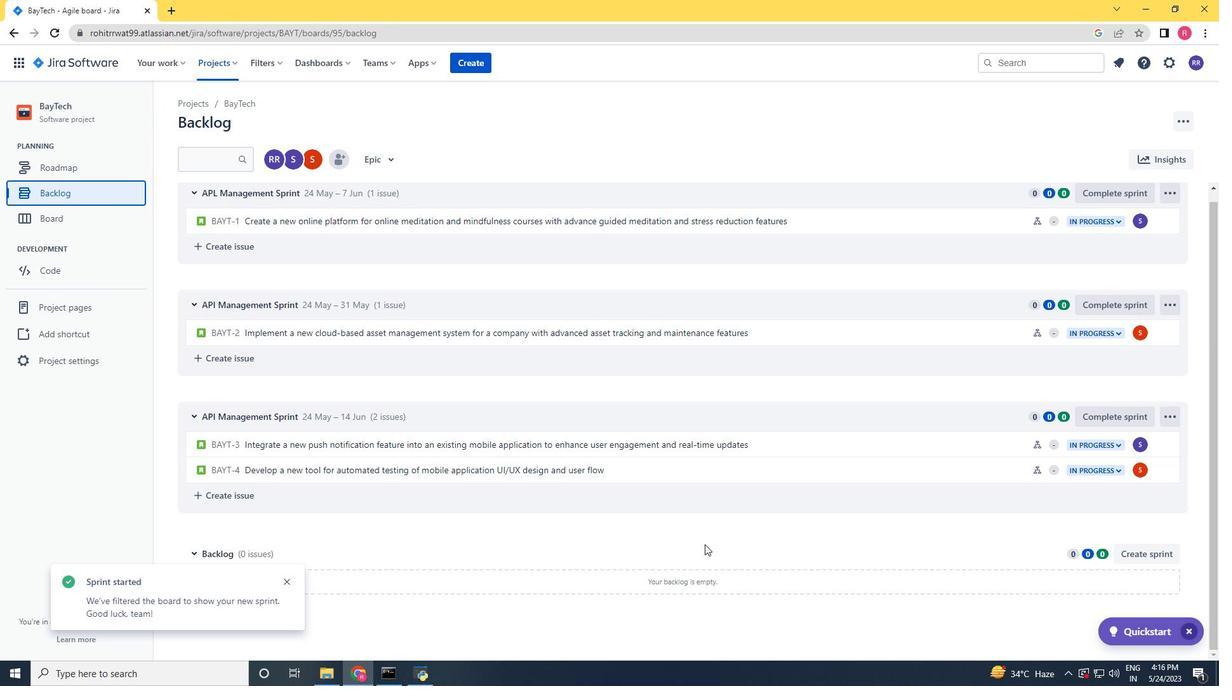 
Action: Mouse scrolled (705, 545) with delta (0, 0)
Screenshot: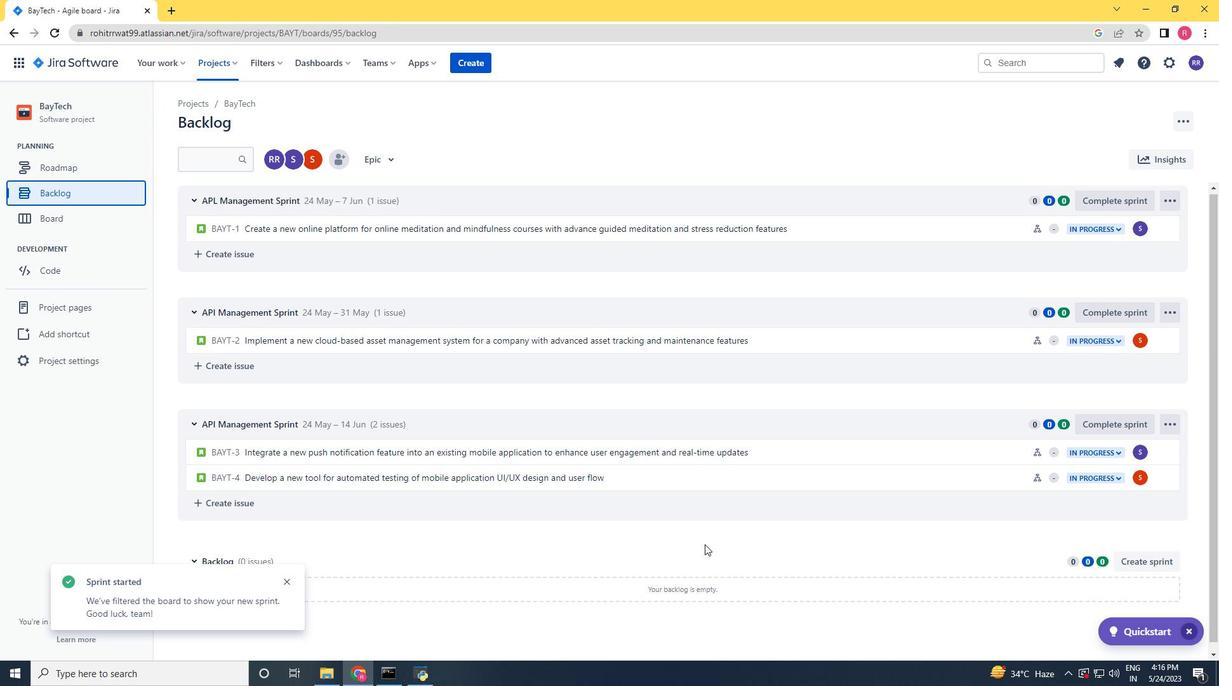 
Action: Mouse scrolled (705, 545) with delta (0, 0)
Screenshot: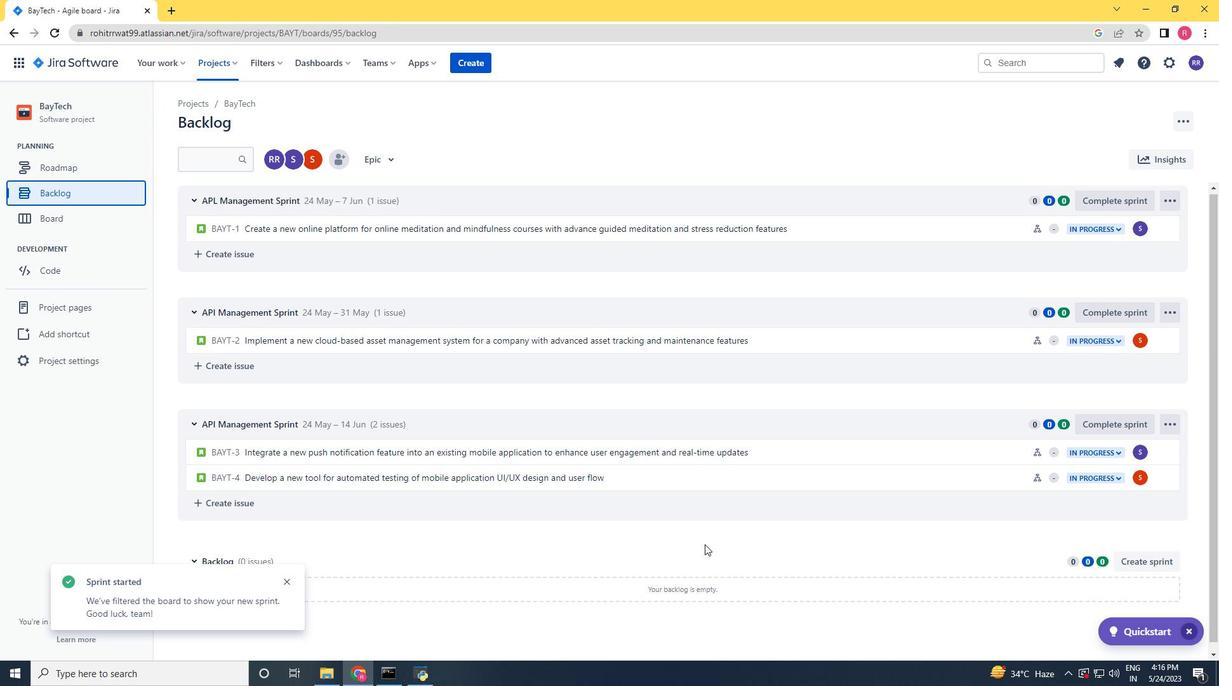 
Action: Mouse scrolled (705, 545) with delta (0, 0)
Screenshot: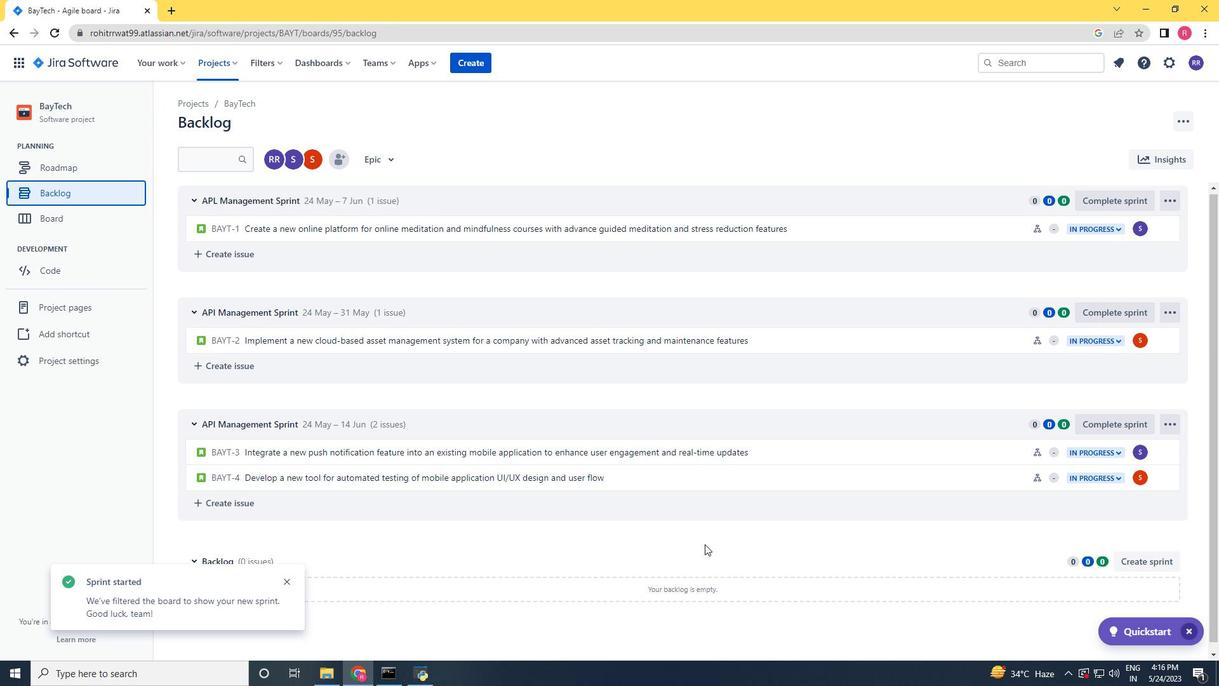 
Action: Mouse moved to (705, 544)
Screenshot: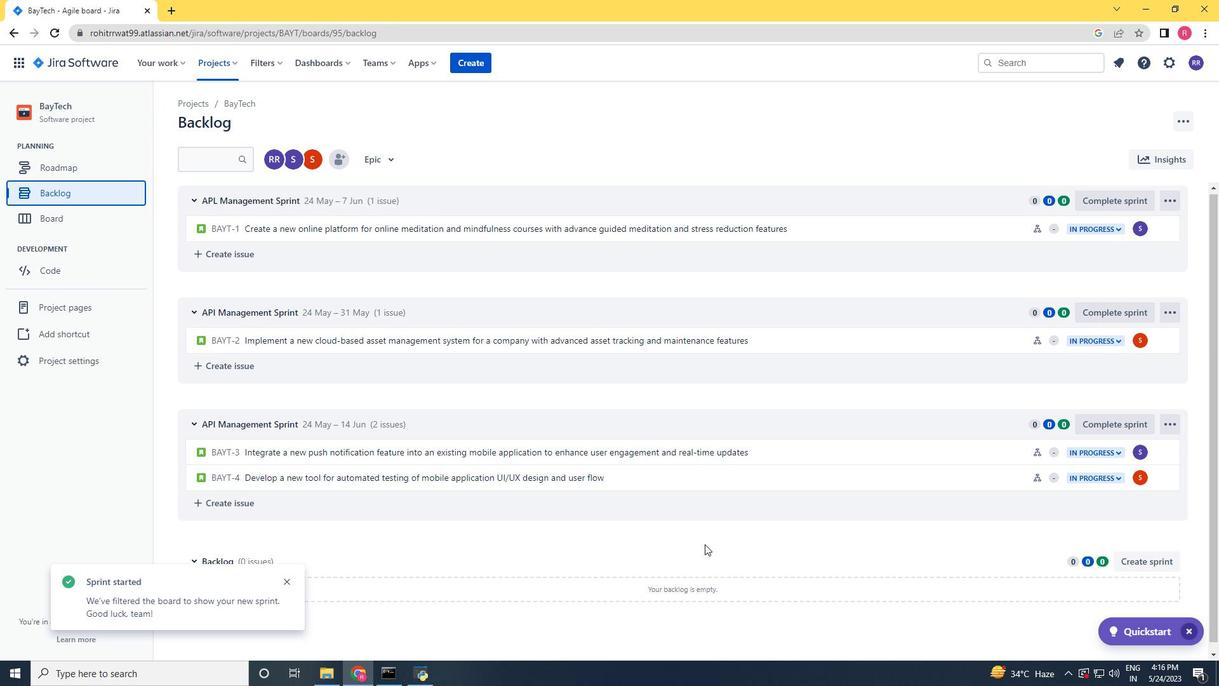 
Action: Mouse scrolled (705, 545) with delta (0, 0)
Screenshot: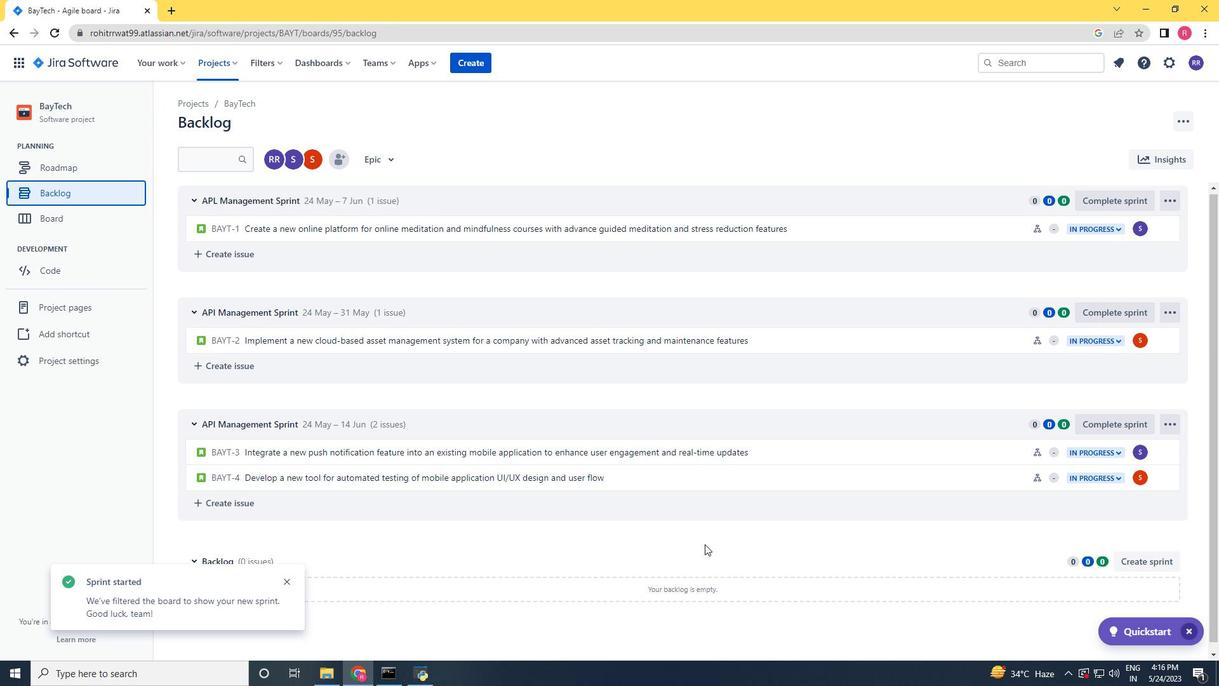 
Action: Mouse moved to (706, 540)
Screenshot: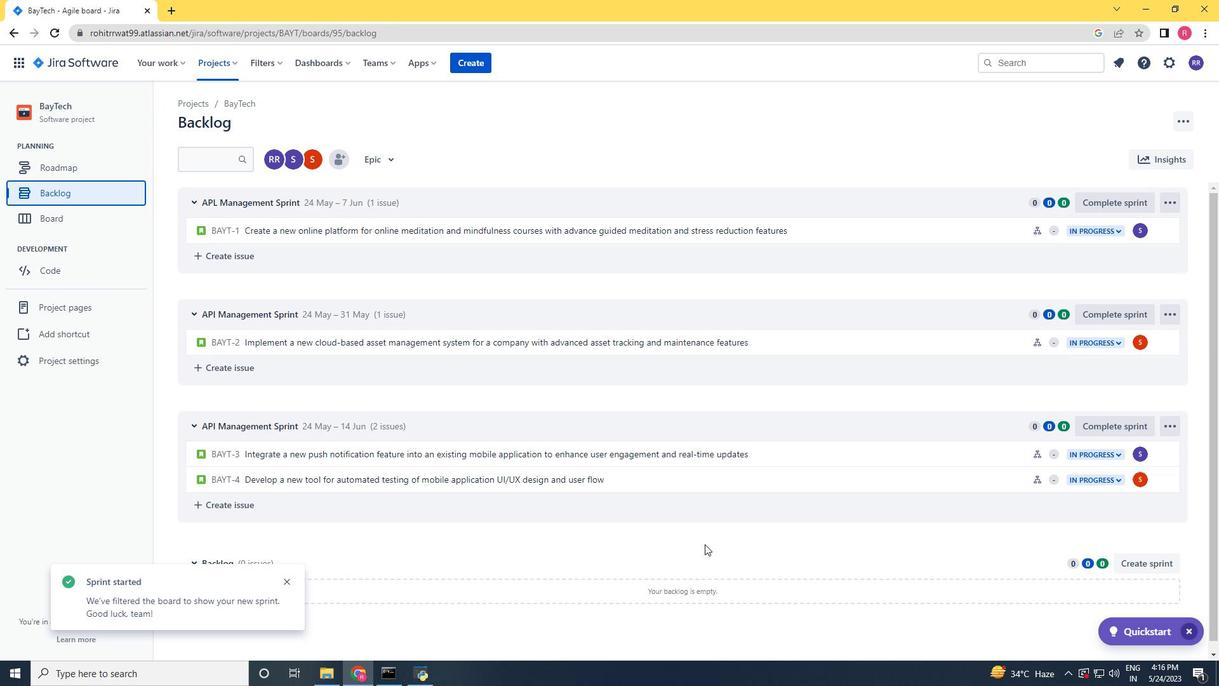 
